 Task: Set font size to 0.
Action: Mouse moved to (47, 590)
Screenshot: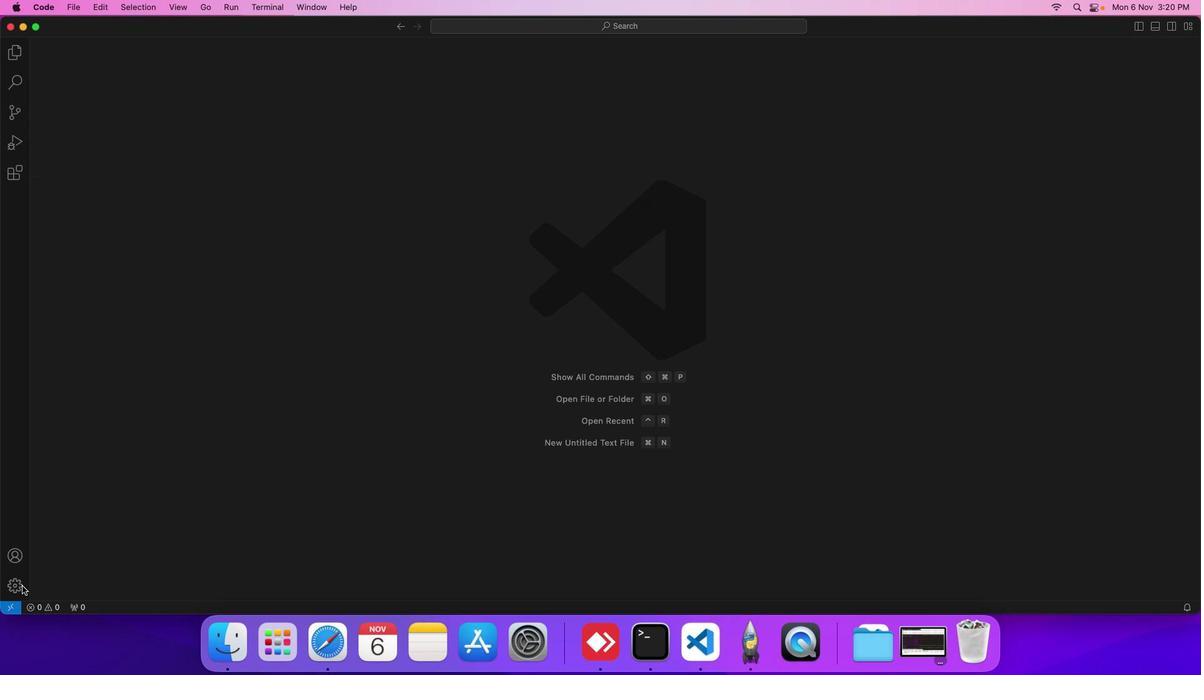 
Action: Mouse pressed left at (47, 590)
Screenshot: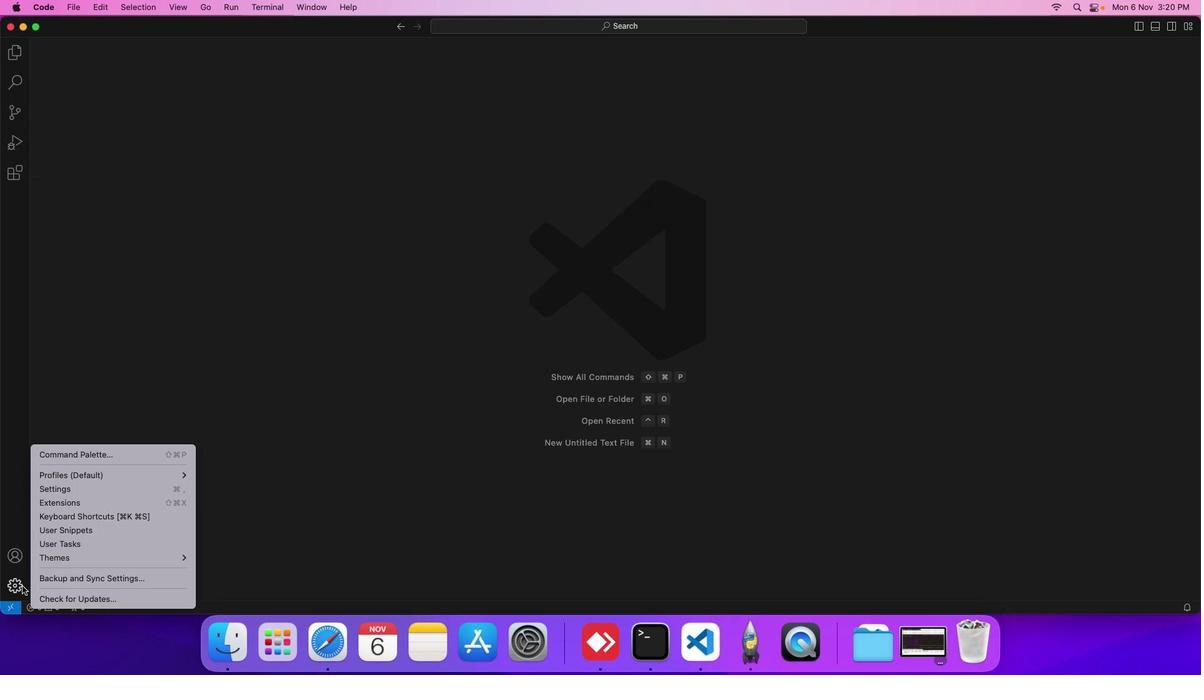 
Action: Mouse moved to (99, 493)
Screenshot: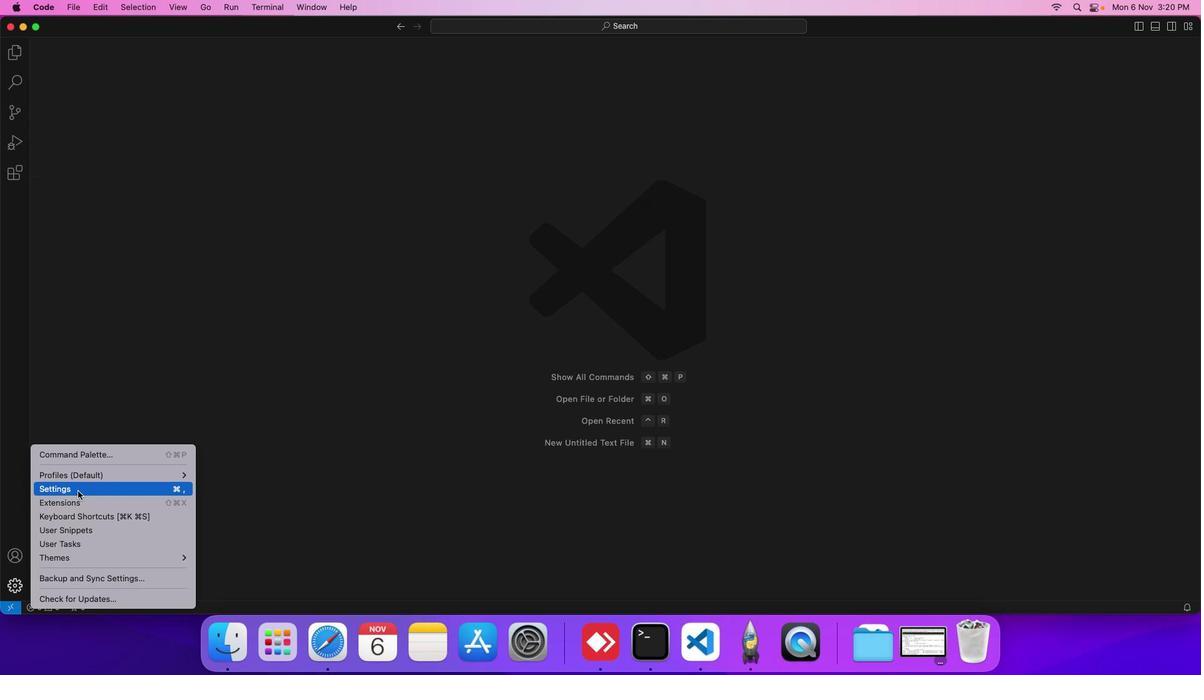 
Action: Mouse pressed left at (99, 493)
Screenshot: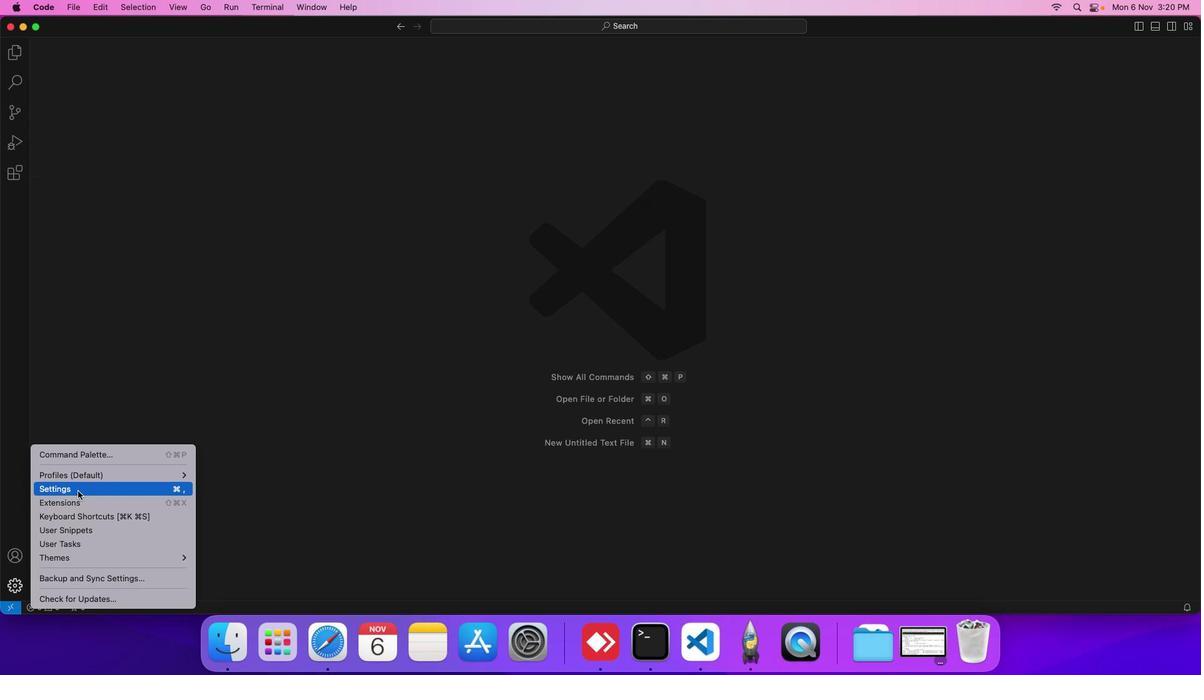 
Action: Mouse moved to (302, 175)
Screenshot: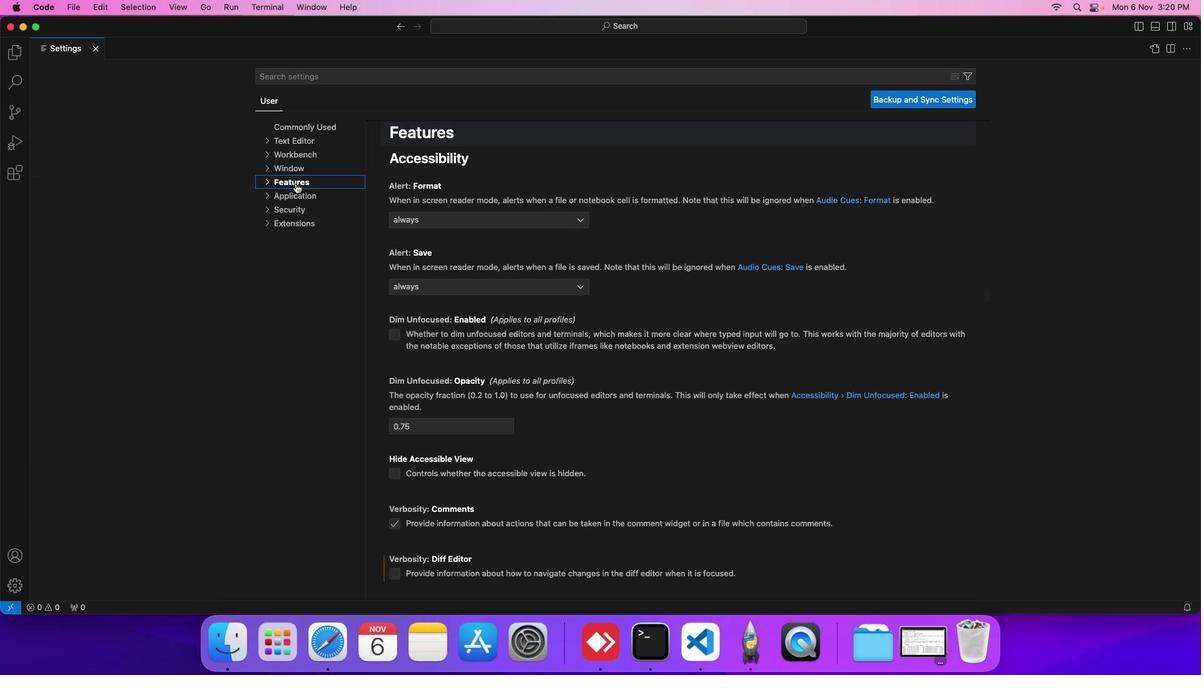 
Action: Mouse pressed left at (302, 175)
Screenshot: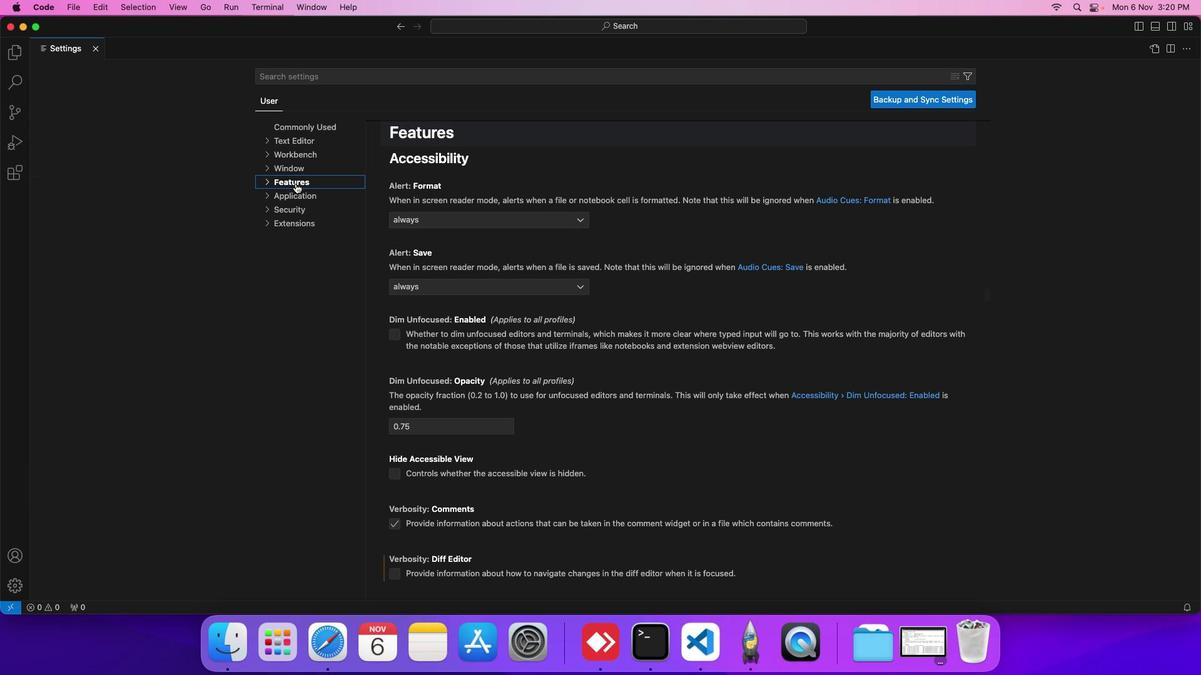 
Action: Mouse moved to (307, 385)
Screenshot: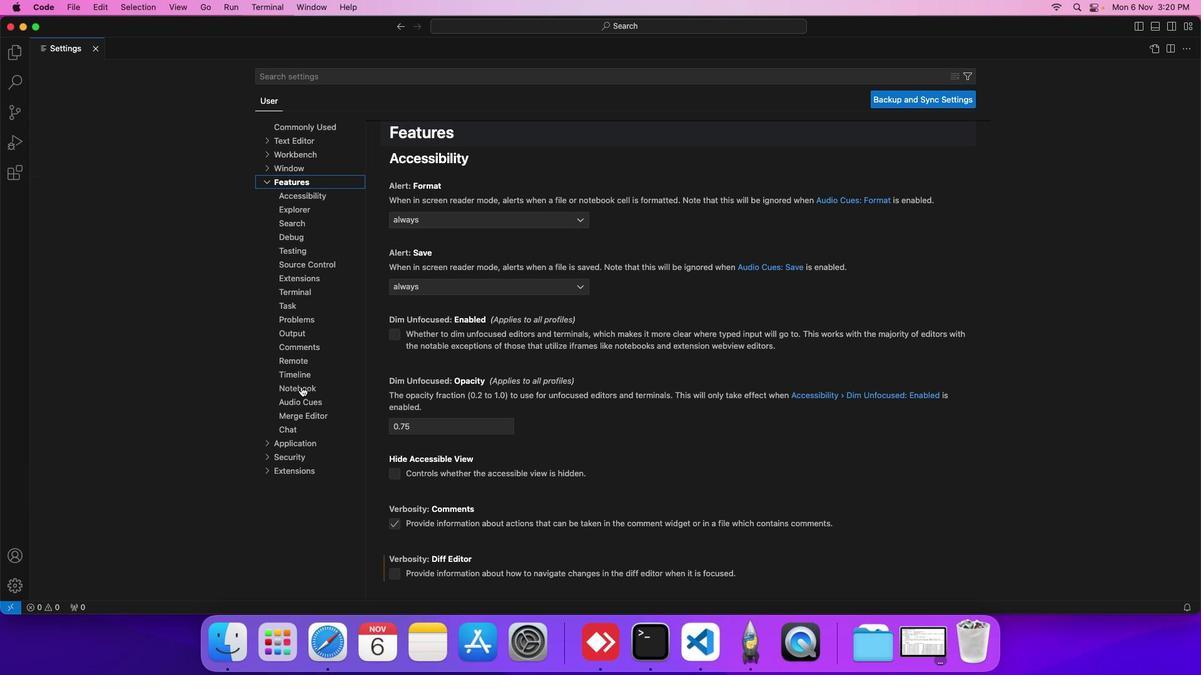 
Action: Mouse pressed left at (307, 385)
Screenshot: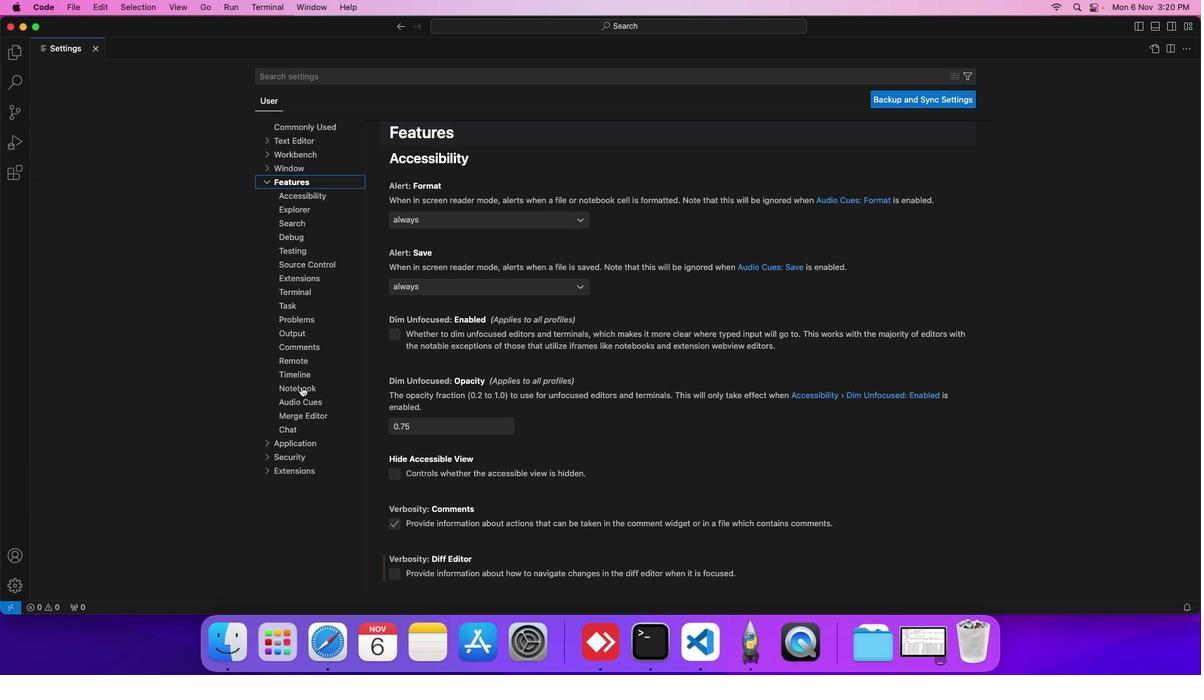 
Action: Mouse moved to (417, 417)
Screenshot: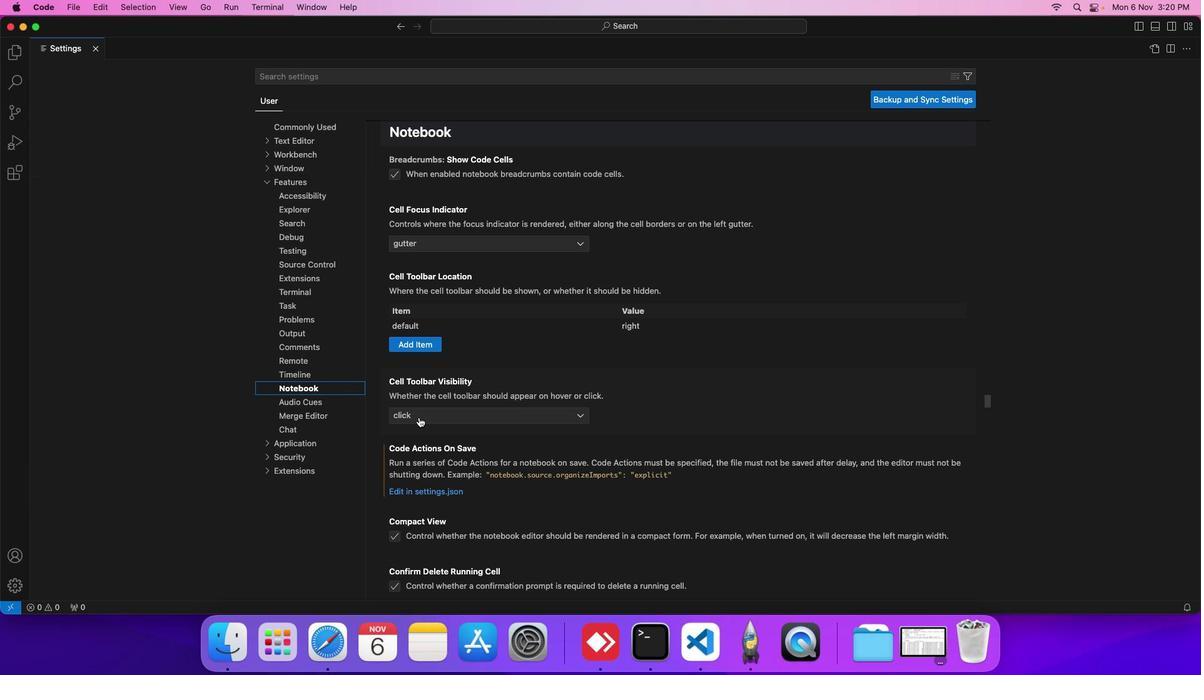 
Action: Mouse scrolled (417, 417) with delta (27, -14)
Screenshot: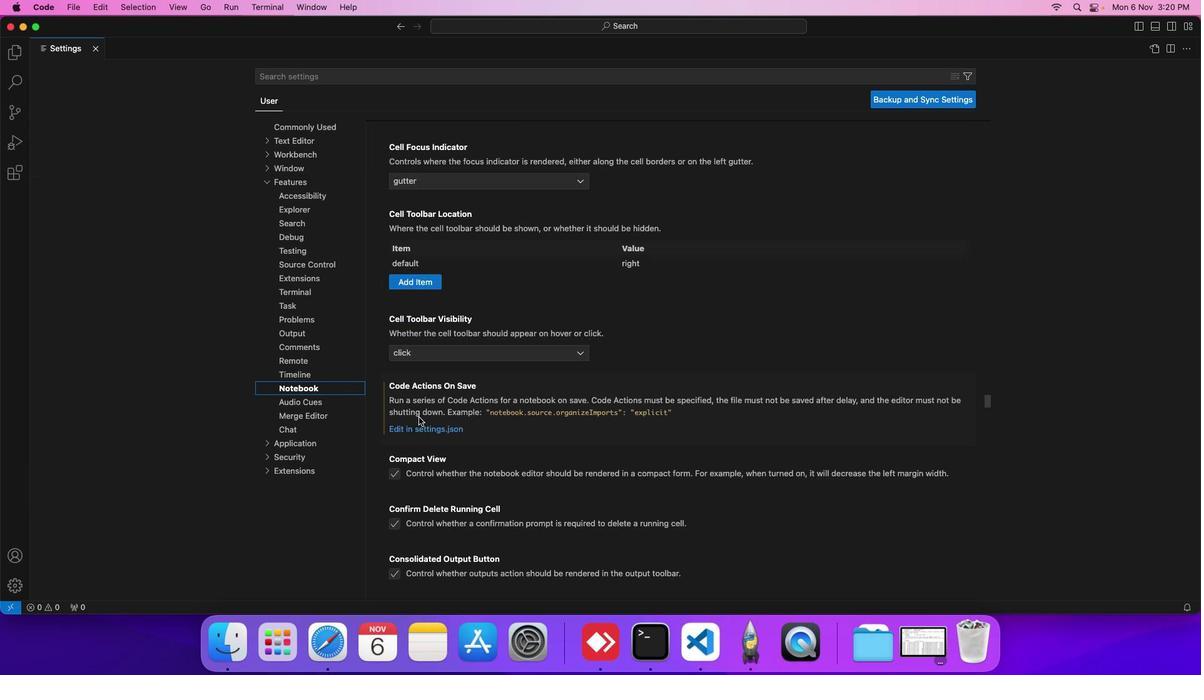 
Action: Mouse scrolled (417, 417) with delta (27, -14)
Screenshot: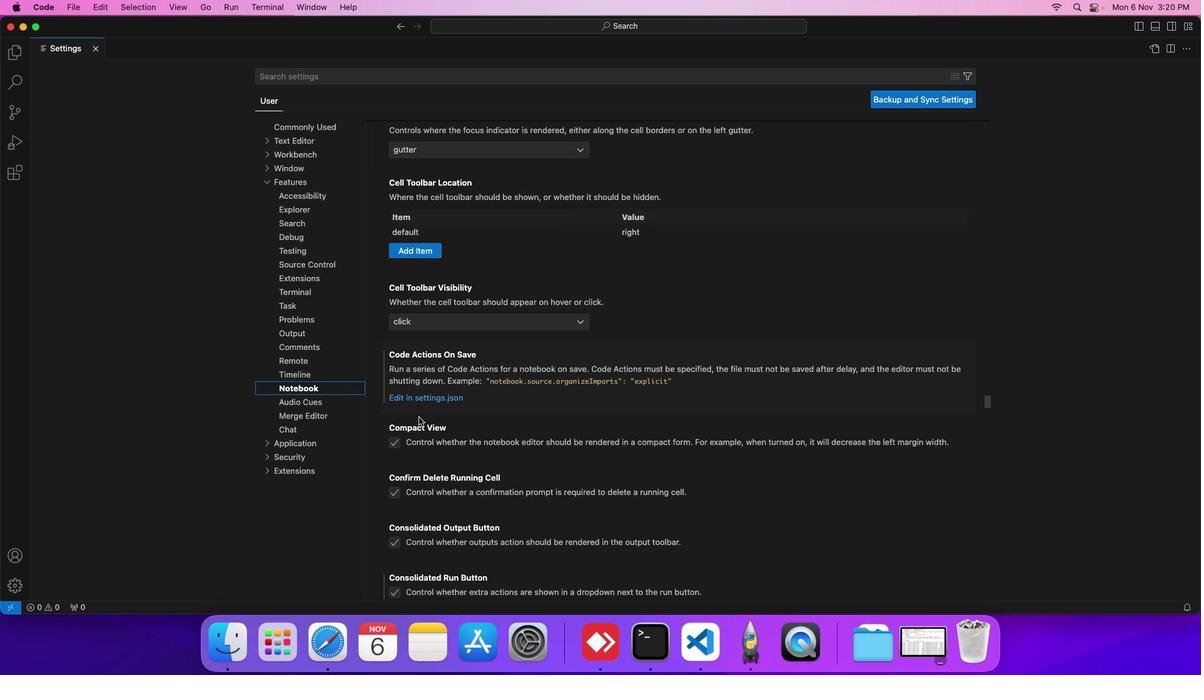 
Action: Mouse scrolled (417, 417) with delta (27, -14)
Screenshot: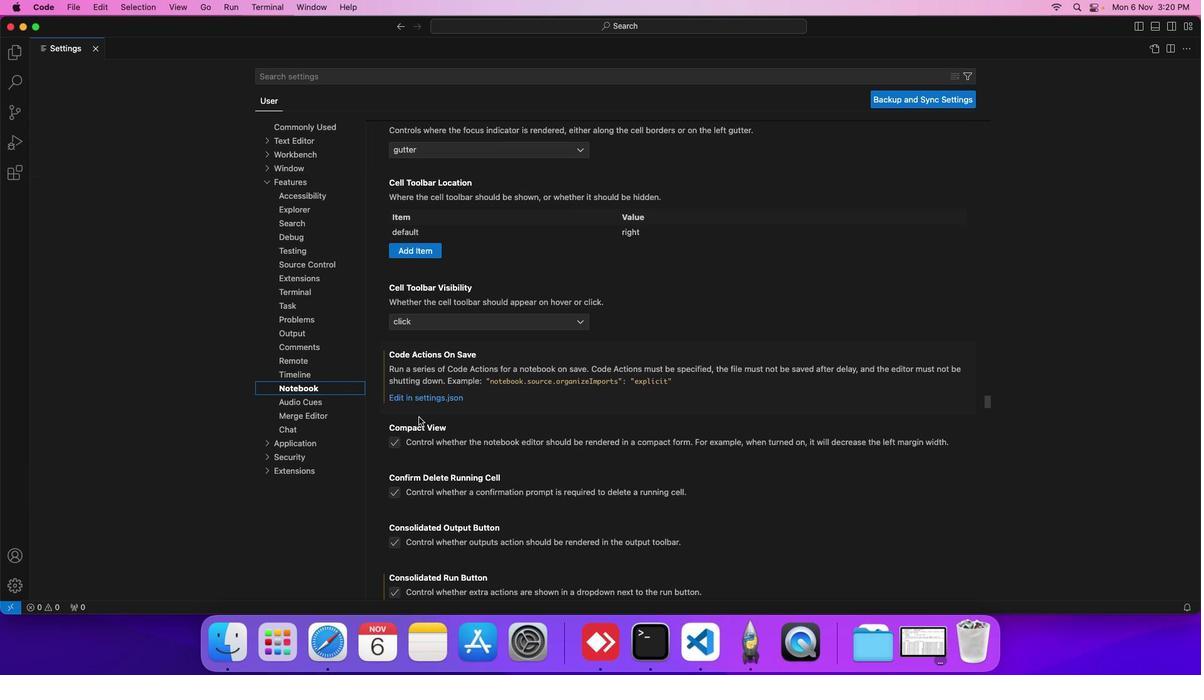 
Action: Mouse scrolled (417, 417) with delta (27, -14)
Screenshot: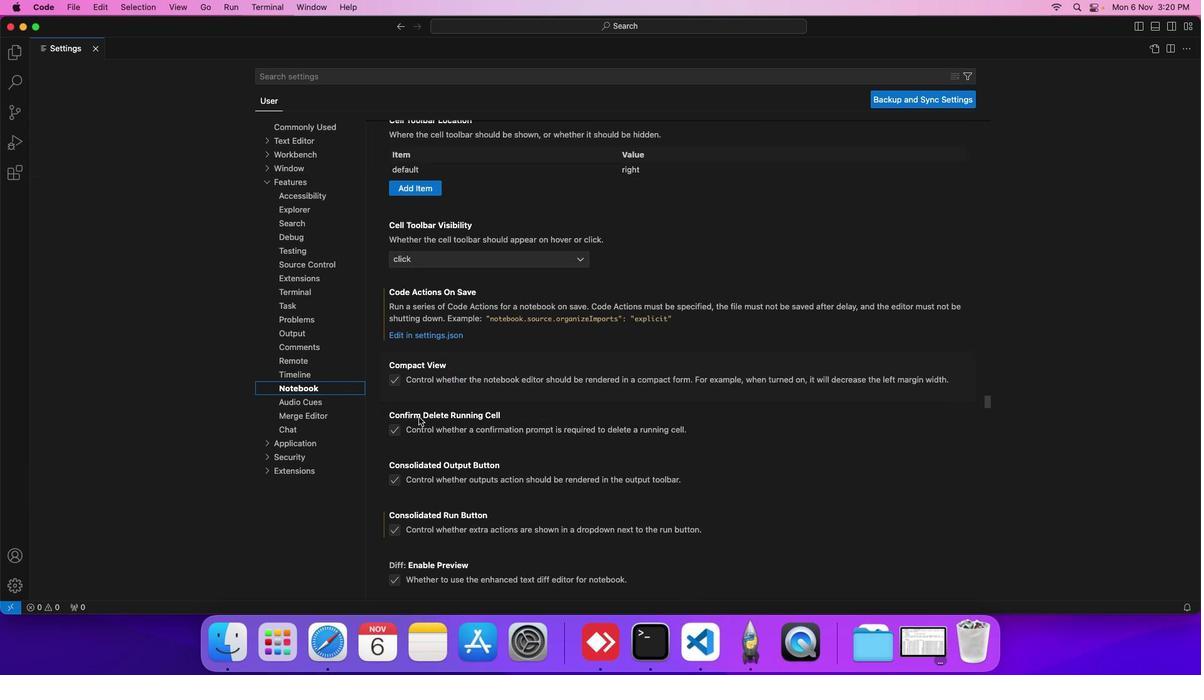 
Action: Mouse scrolled (417, 417) with delta (27, -14)
Screenshot: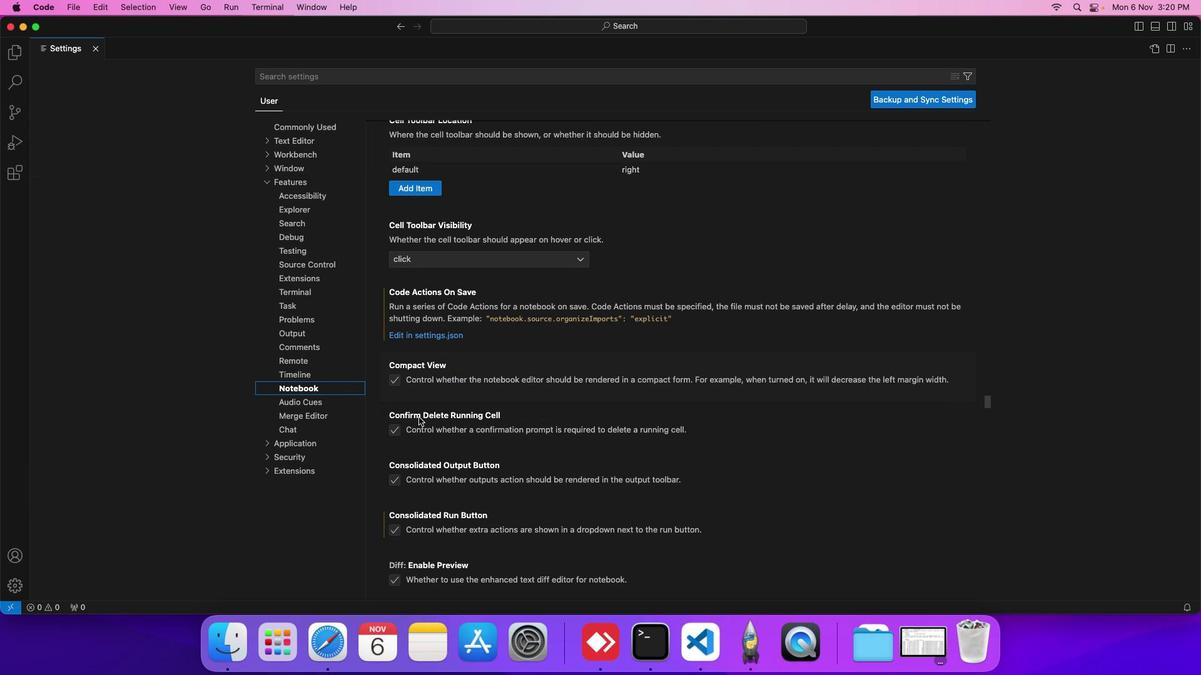 
Action: Mouse scrolled (417, 417) with delta (27, -14)
Screenshot: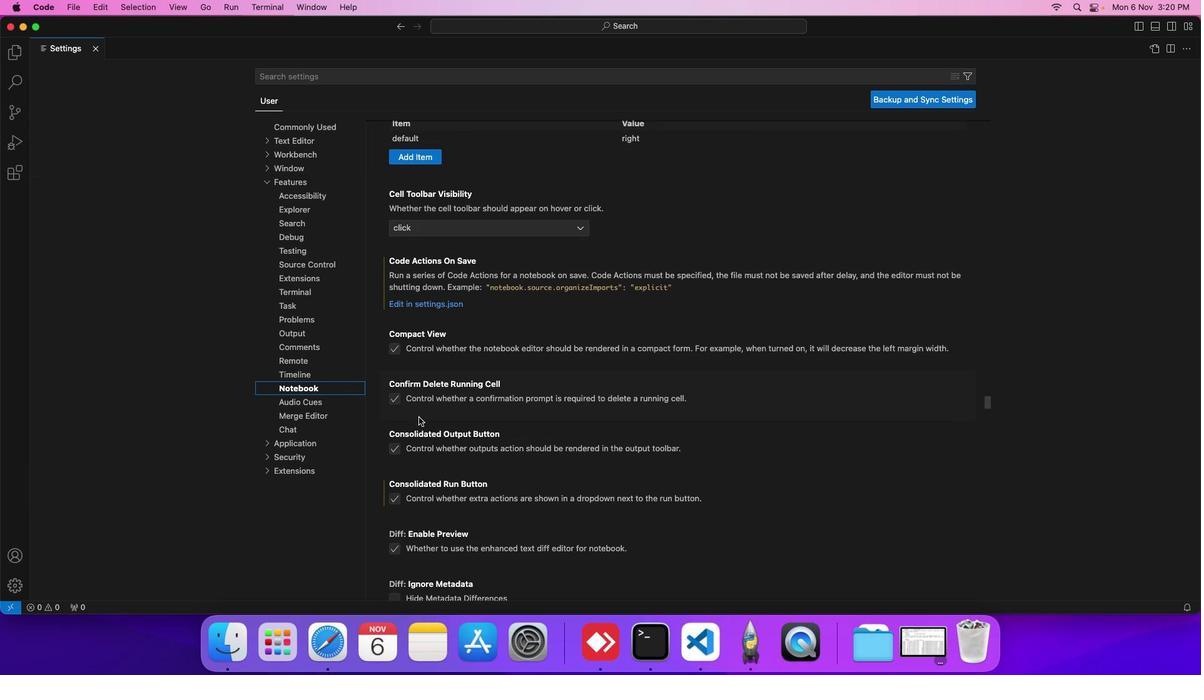 
Action: Mouse scrolled (417, 417) with delta (27, -14)
Screenshot: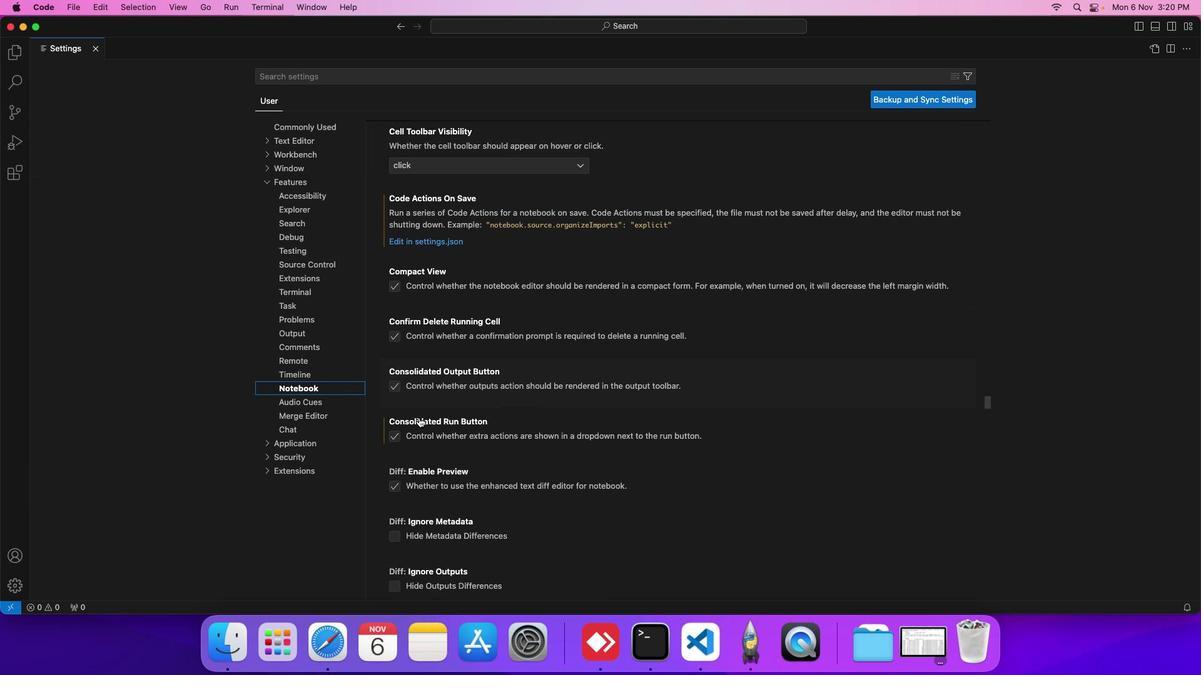 
Action: Mouse scrolled (417, 417) with delta (27, -14)
Screenshot: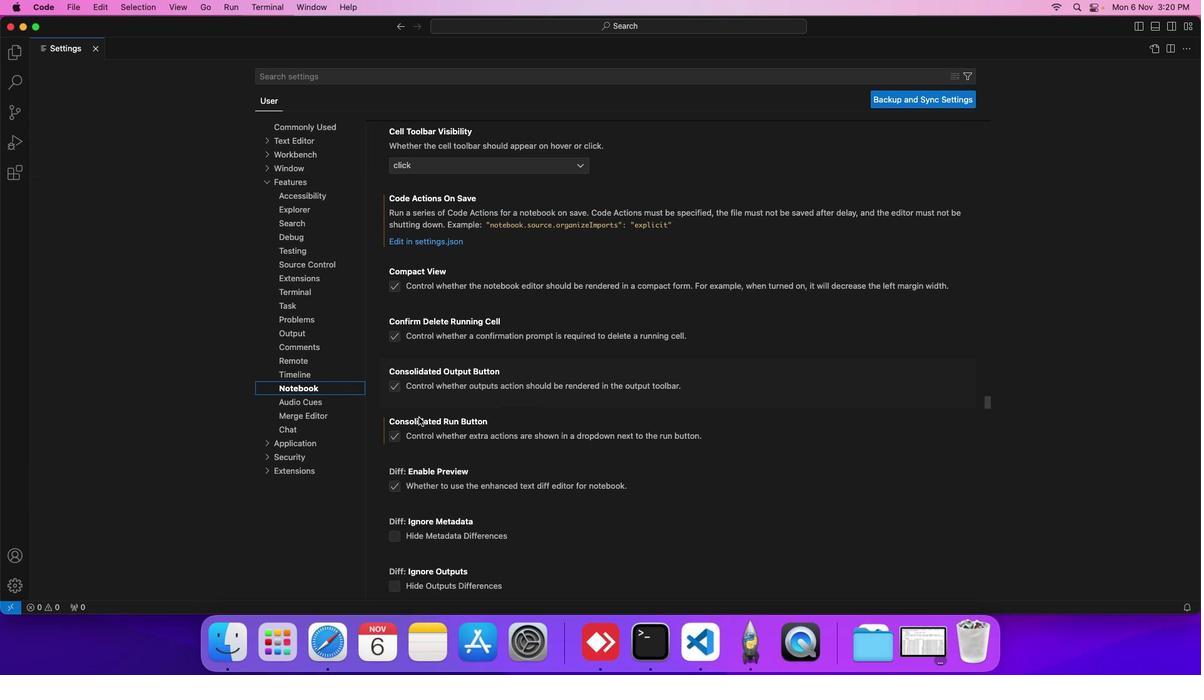 
Action: Mouse scrolled (417, 417) with delta (27, -14)
Screenshot: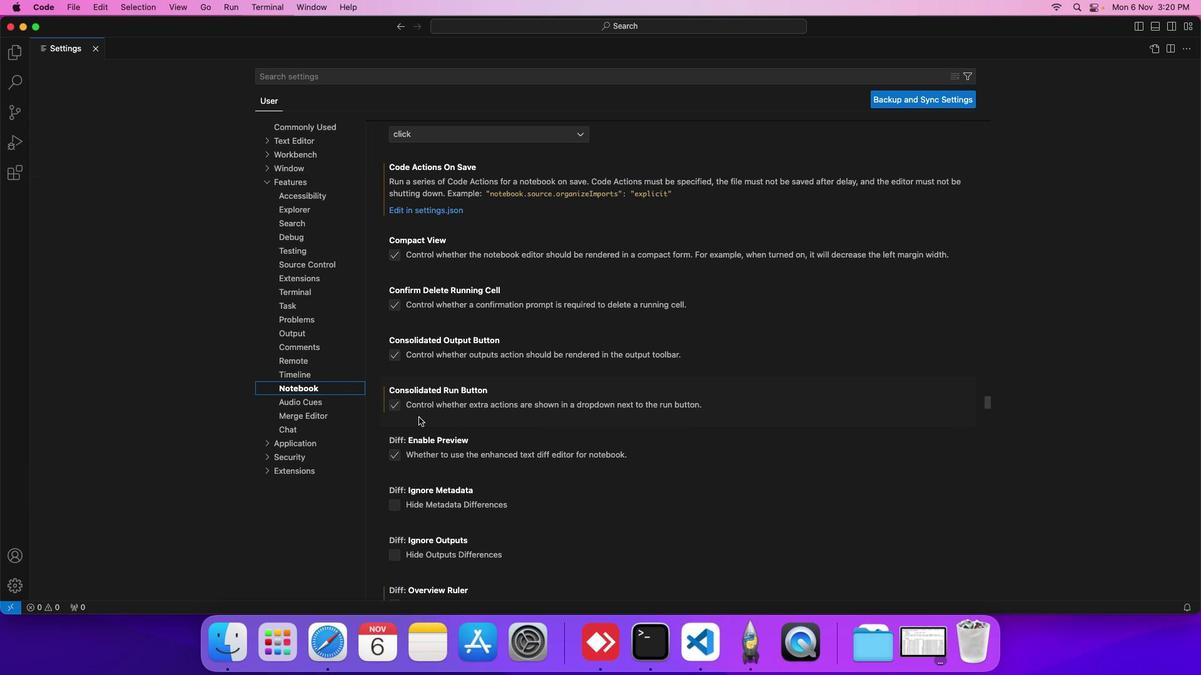 
Action: Mouse scrolled (417, 417) with delta (27, -14)
Screenshot: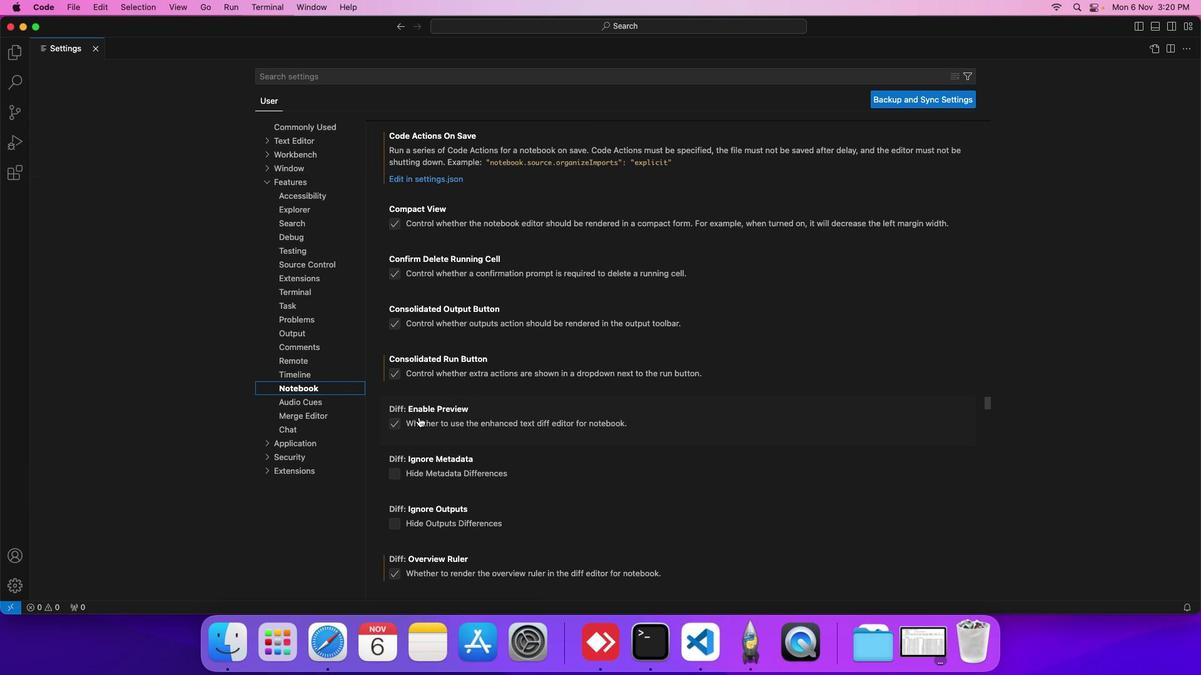 
Action: Mouse scrolled (417, 417) with delta (27, -14)
Screenshot: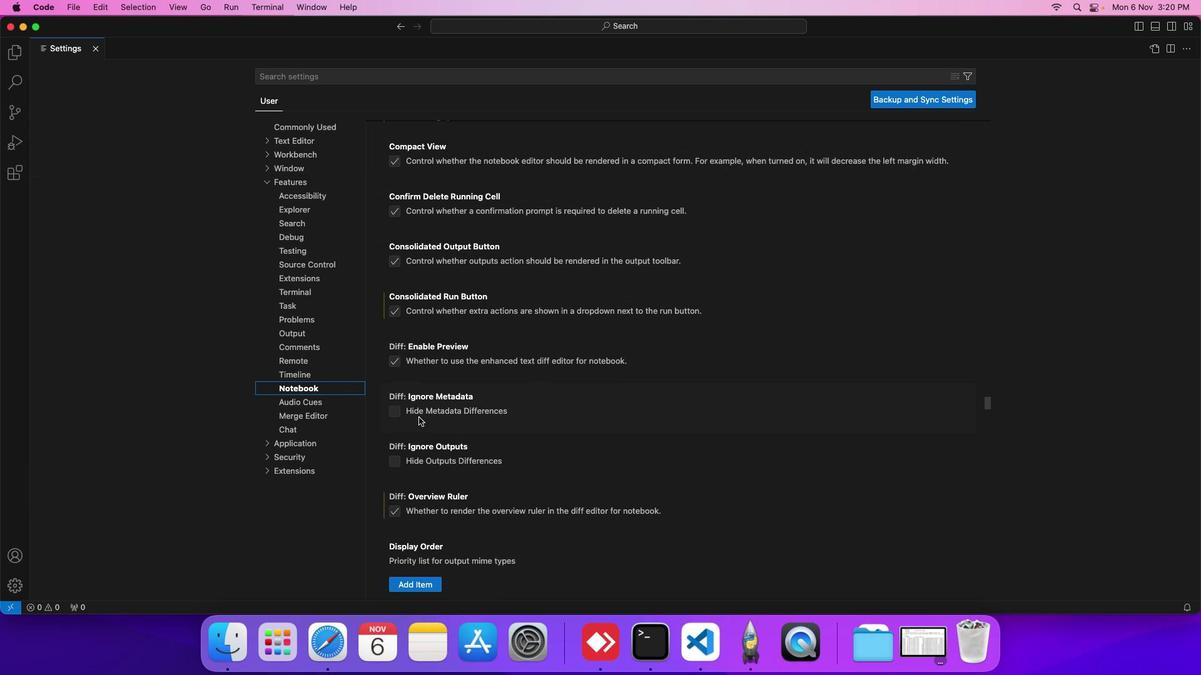 
Action: Mouse scrolled (417, 417) with delta (27, -14)
Screenshot: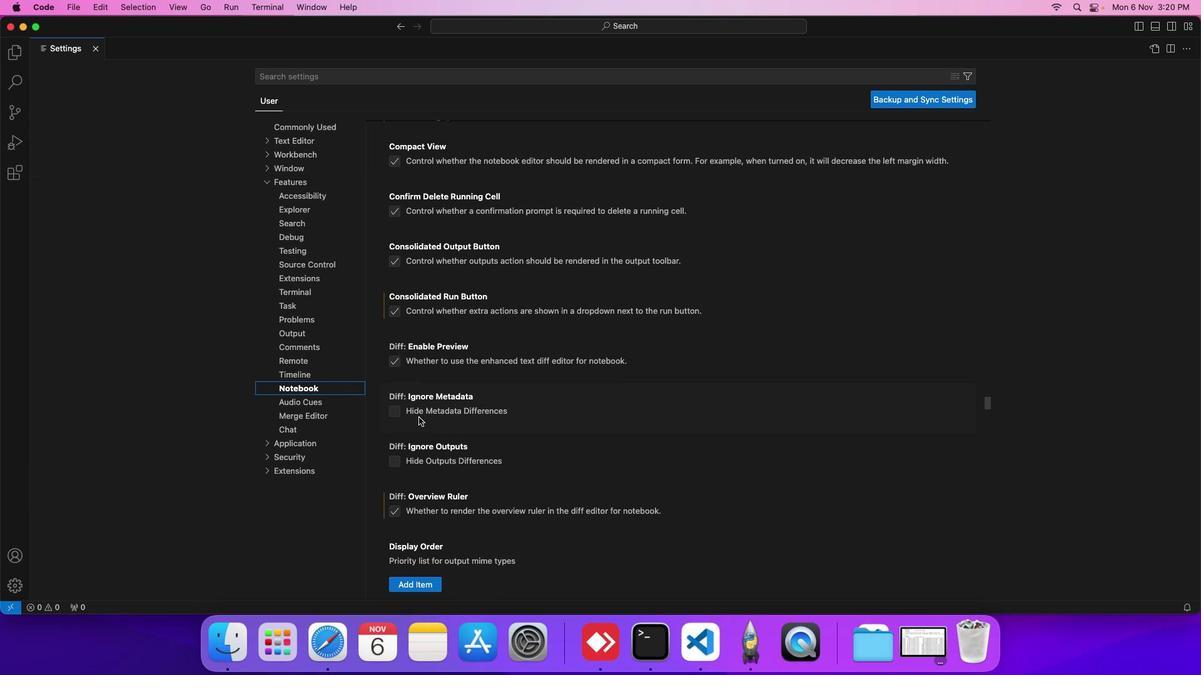 
Action: Mouse scrolled (417, 417) with delta (27, -14)
Screenshot: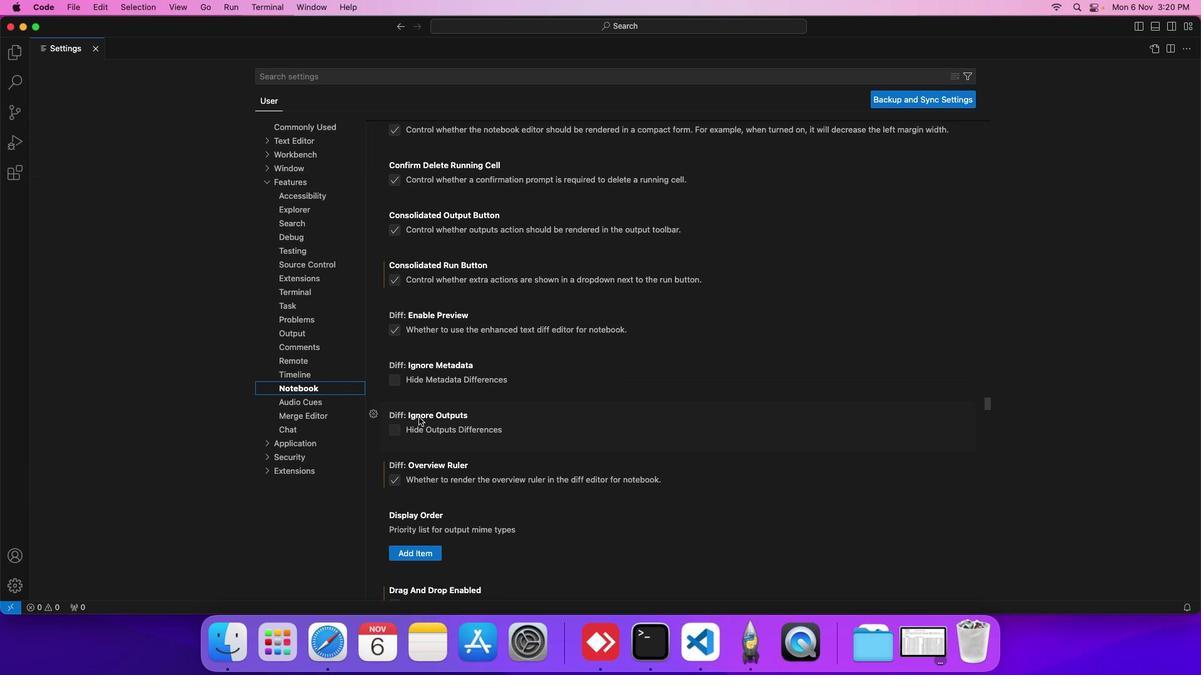 
Action: Mouse scrolled (417, 417) with delta (27, -14)
Screenshot: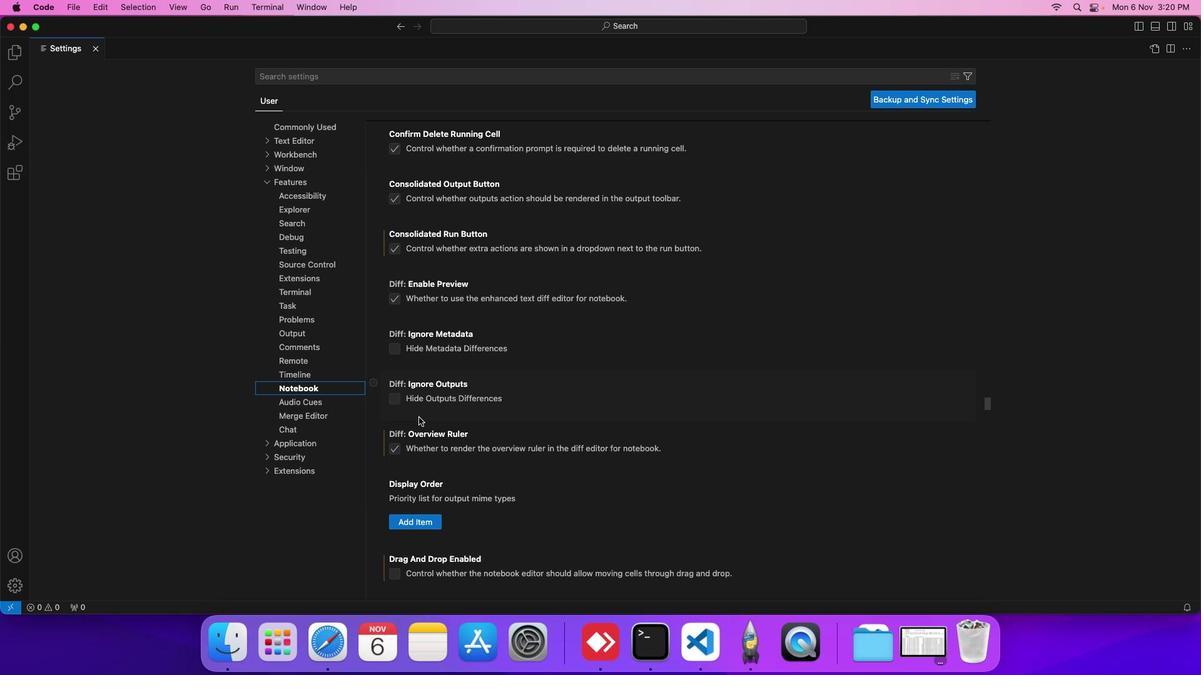 
Action: Mouse scrolled (417, 417) with delta (27, -14)
Screenshot: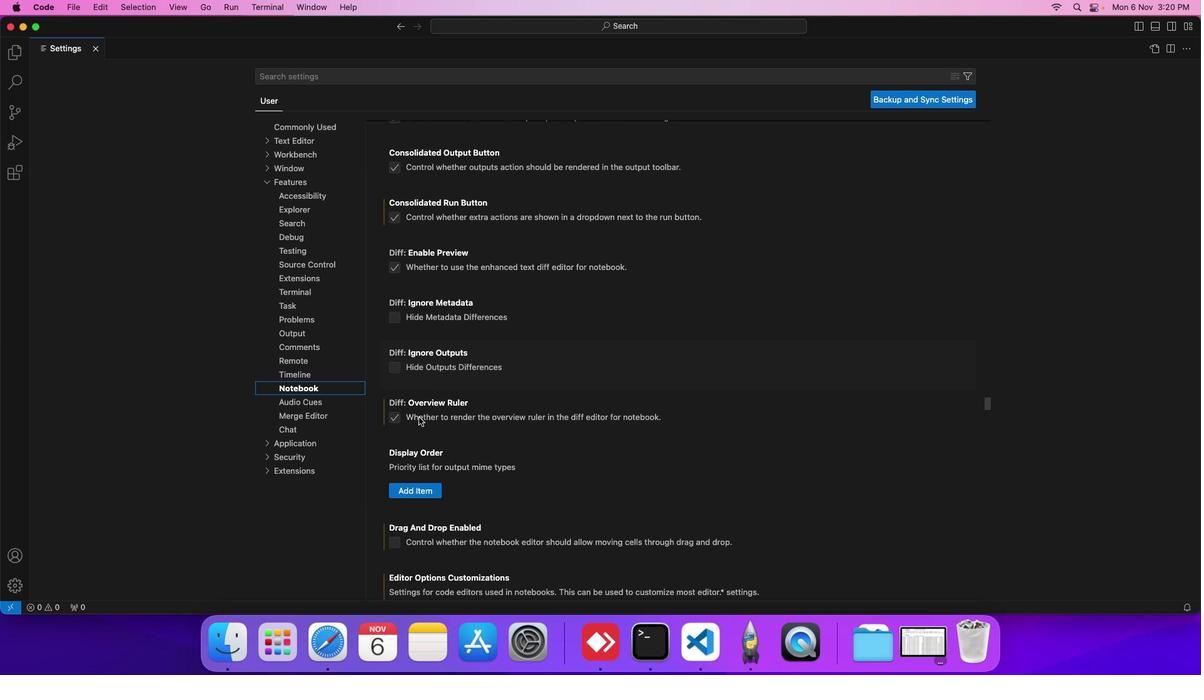 
Action: Mouse scrolled (417, 417) with delta (27, -14)
Screenshot: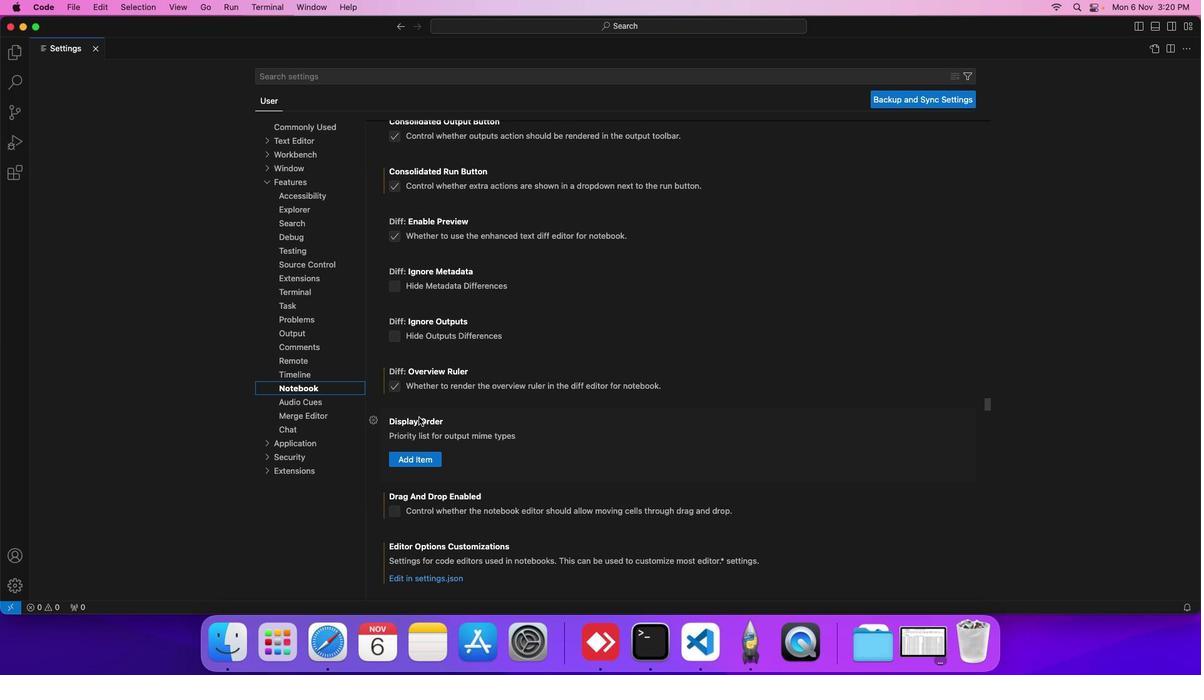 
Action: Mouse scrolled (417, 417) with delta (27, -14)
Screenshot: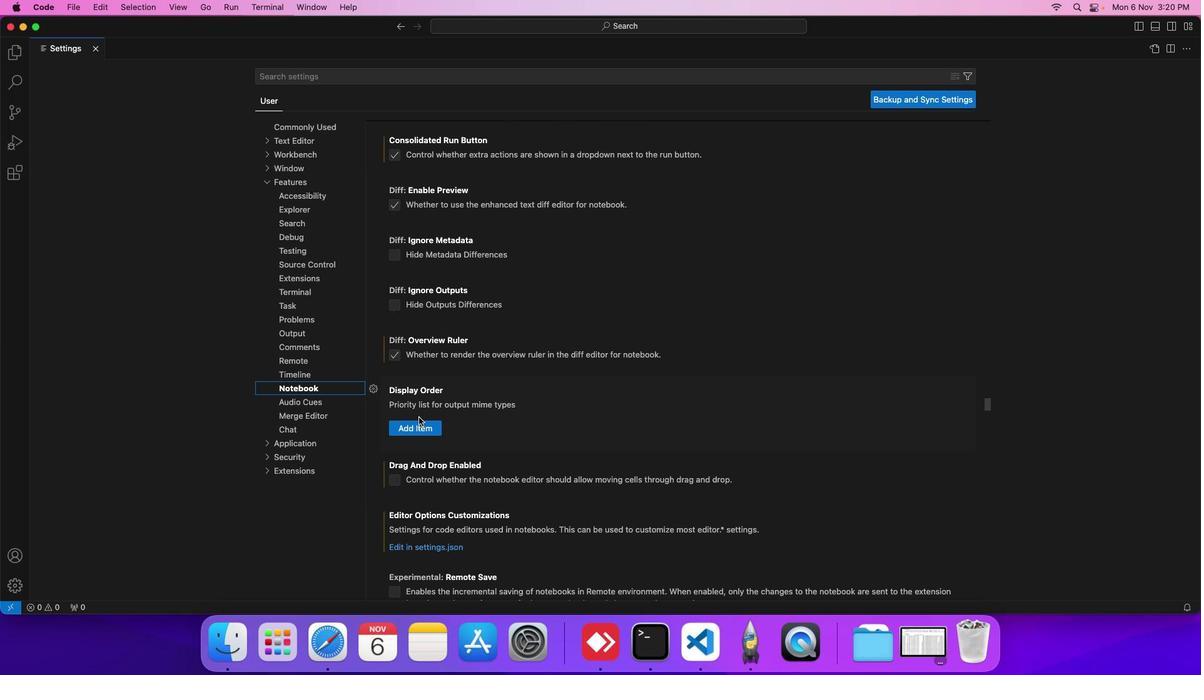
Action: Mouse scrolled (417, 417) with delta (27, -14)
Screenshot: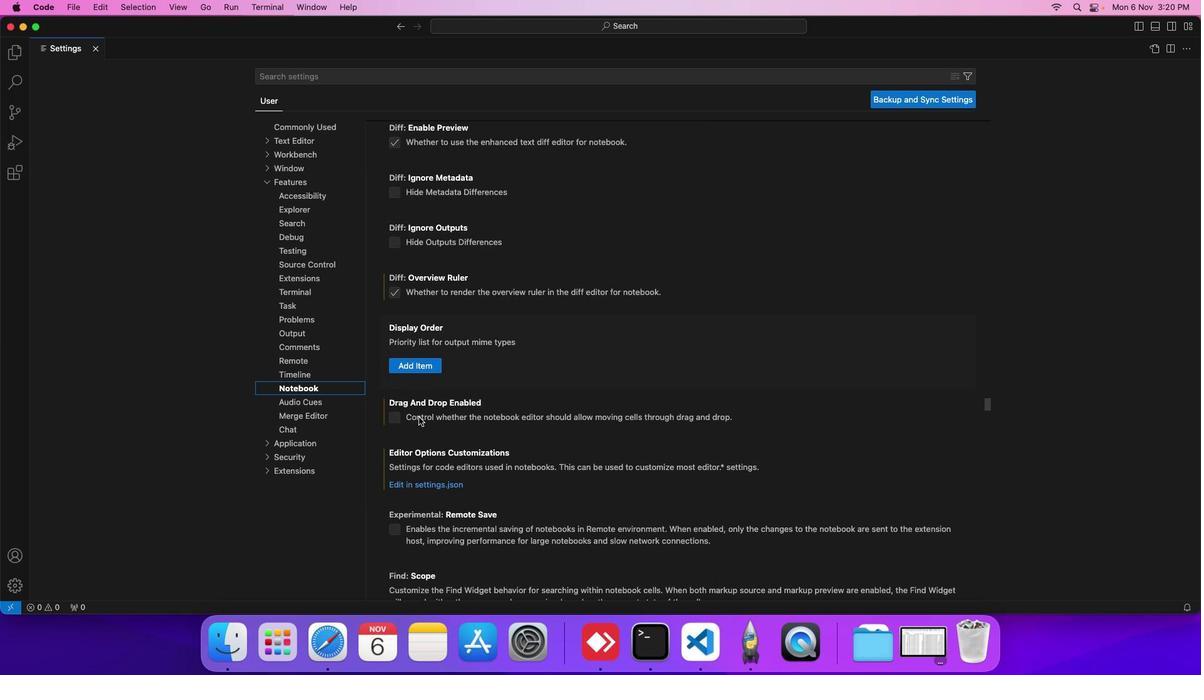 
Action: Mouse scrolled (417, 417) with delta (27, -14)
Screenshot: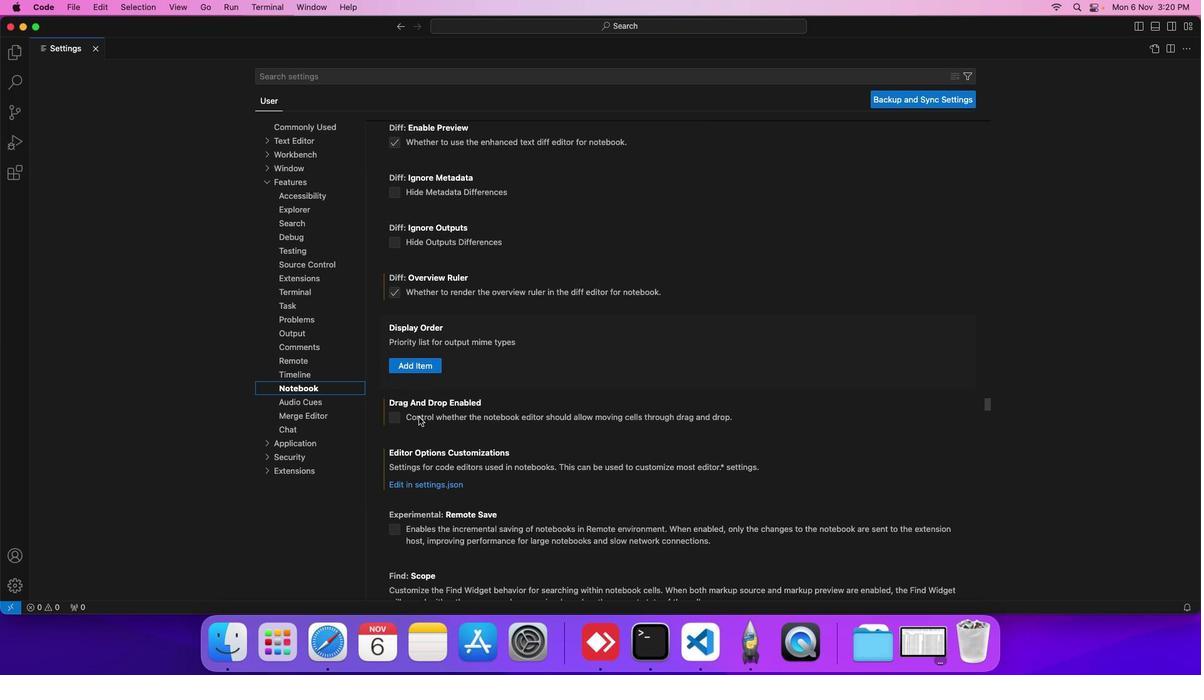 
Action: Mouse scrolled (417, 417) with delta (27, -14)
Screenshot: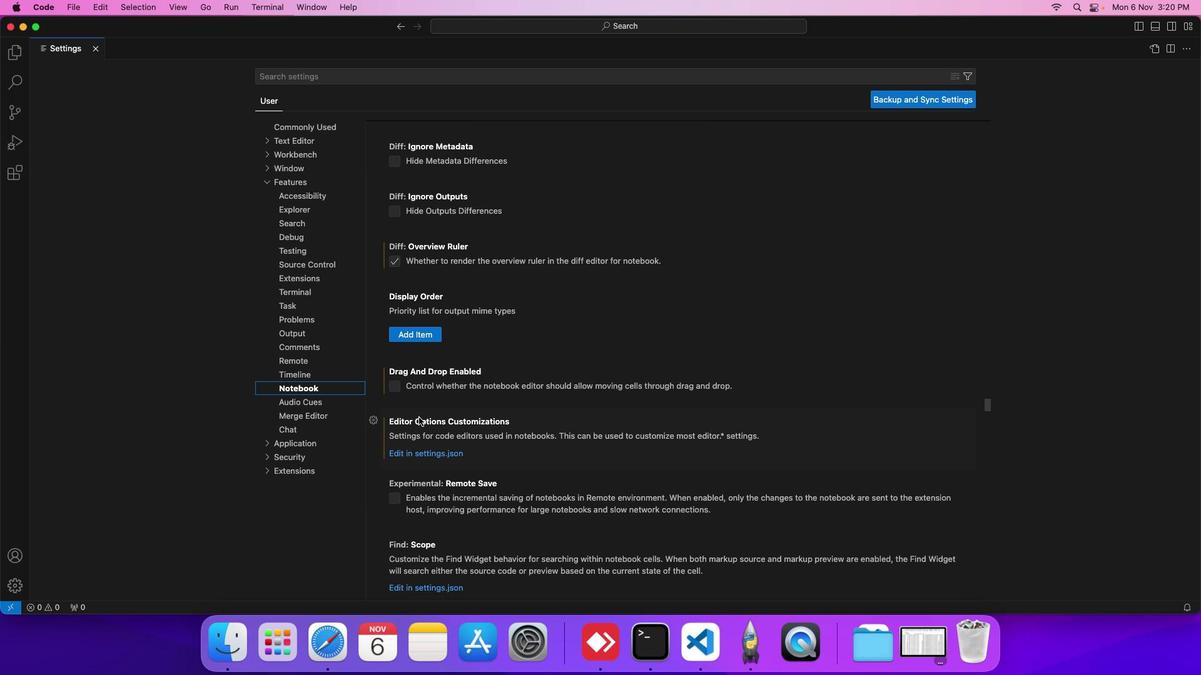 
Action: Mouse scrolled (417, 417) with delta (27, -14)
Screenshot: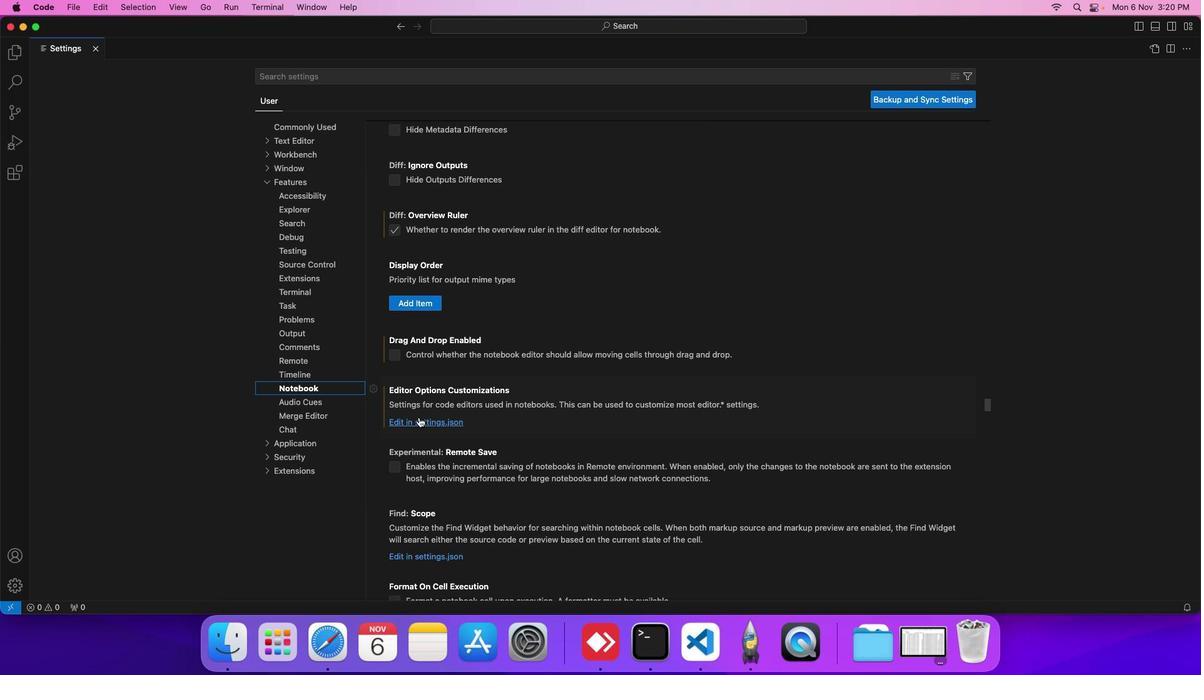 
Action: Mouse scrolled (417, 417) with delta (27, -14)
Screenshot: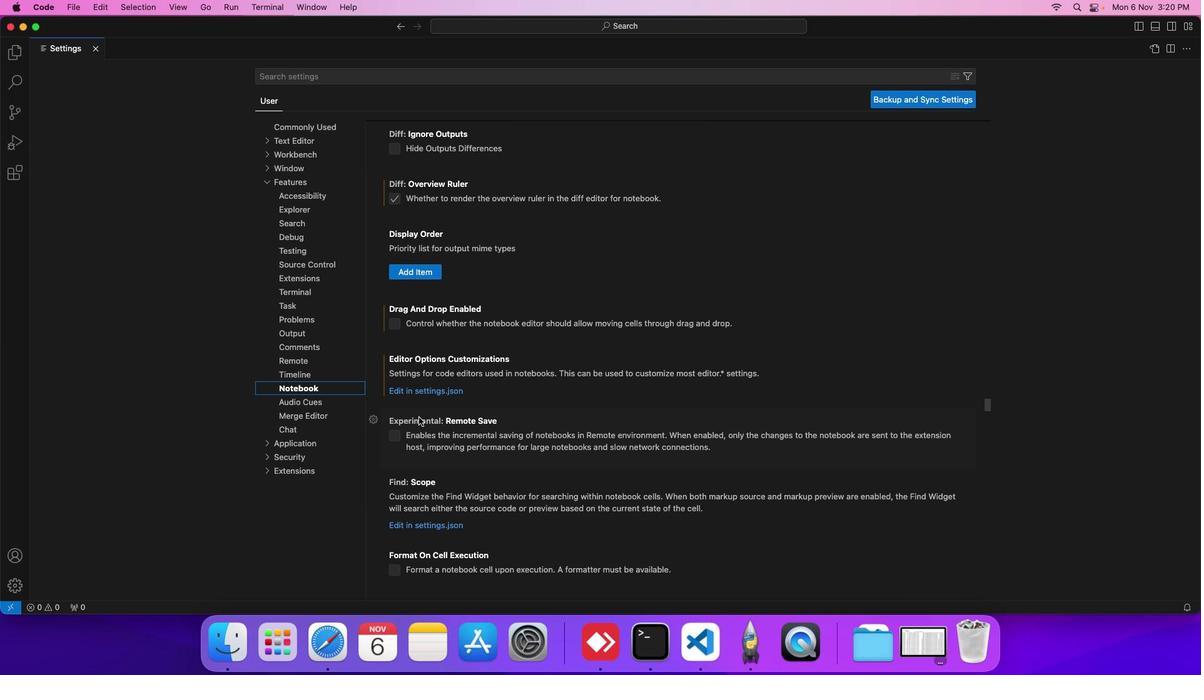 
Action: Mouse scrolled (417, 417) with delta (27, -14)
Screenshot: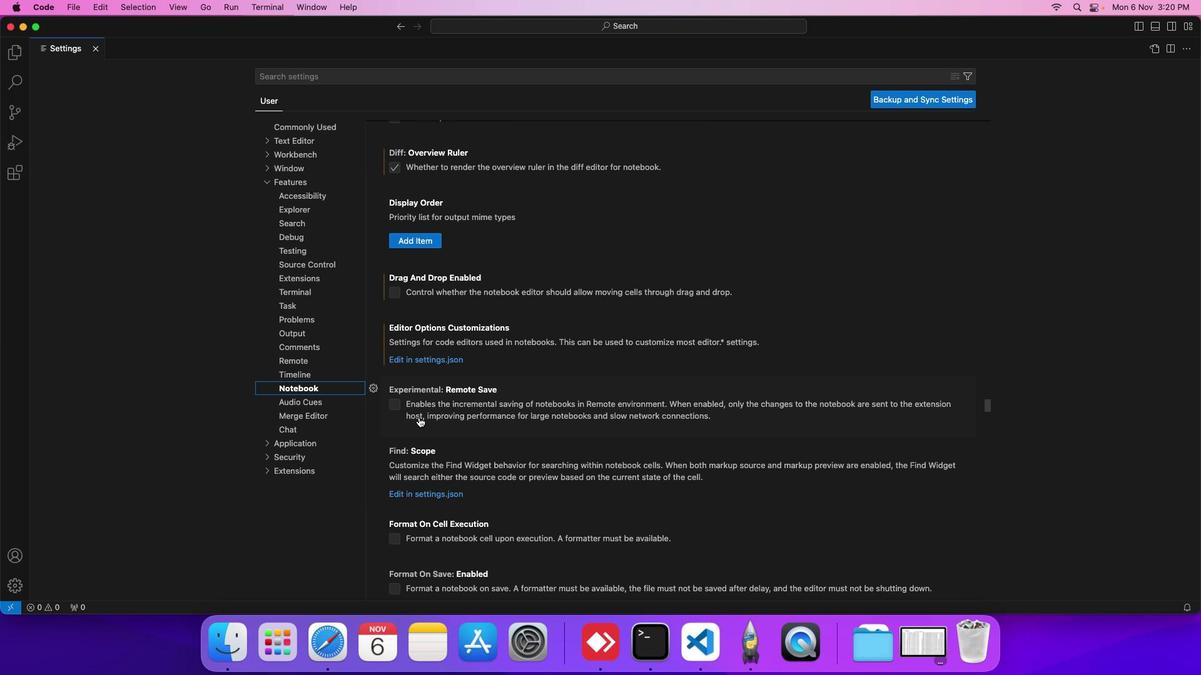 
Action: Mouse scrolled (417, 417) with delta (27, -14)
Screenshot: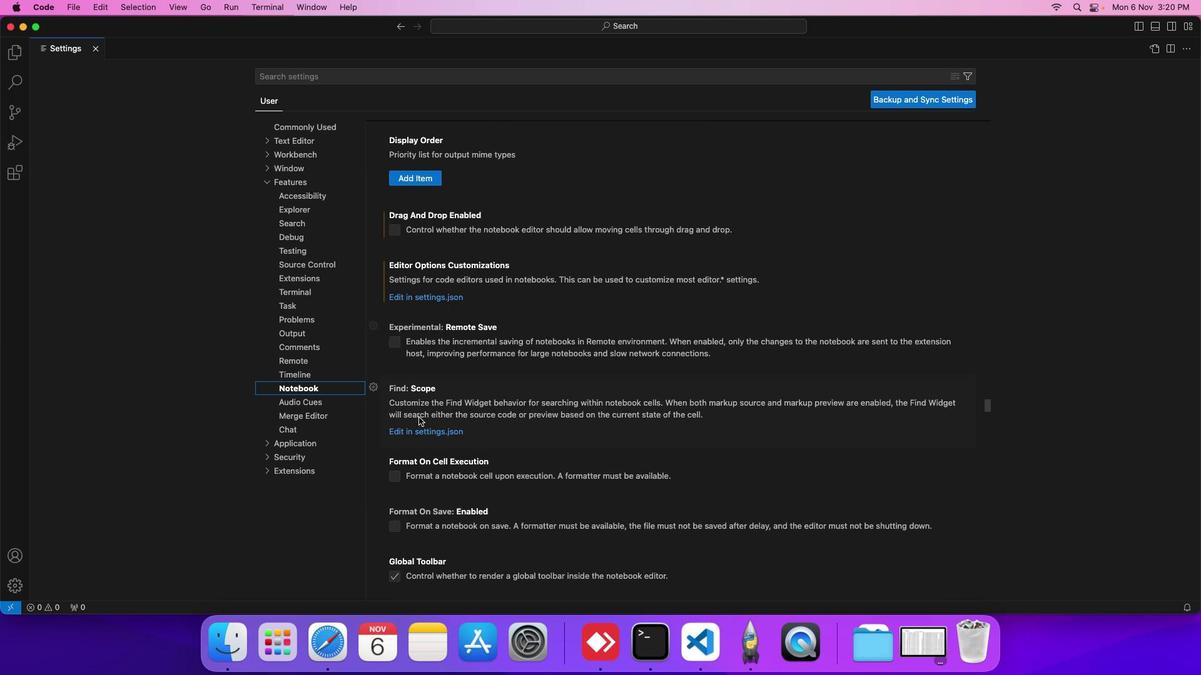 
Action: Mouse scrolled (417, 417) with delta (27, -14)
Screenshot: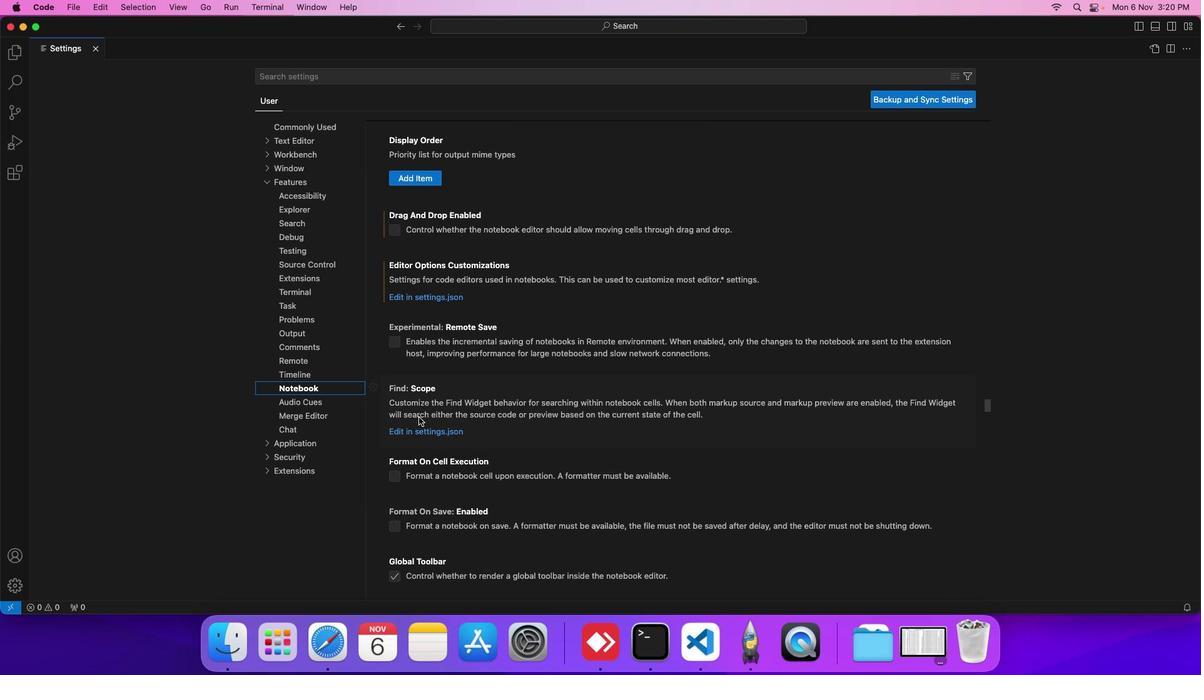 
Action: Mouse scrolled (417, 417) with delta (27, -14)
Screenshot: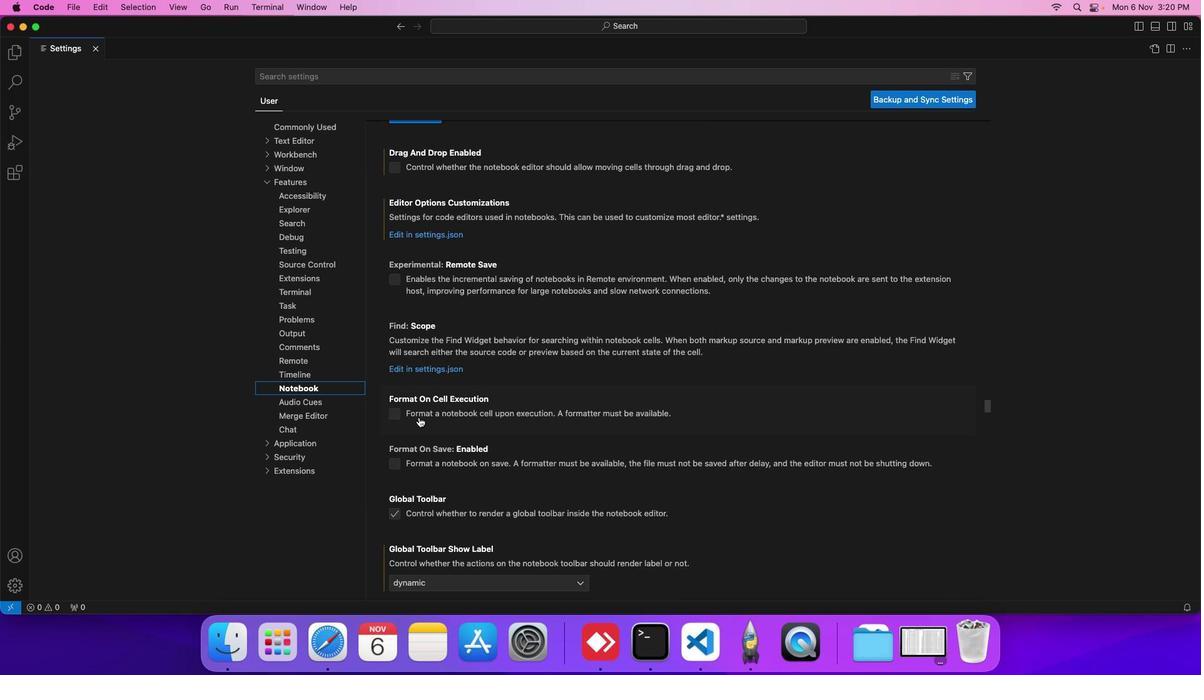 
Action: Mouse scrolled (417, 417) with delta (27, -14)
Screenshot: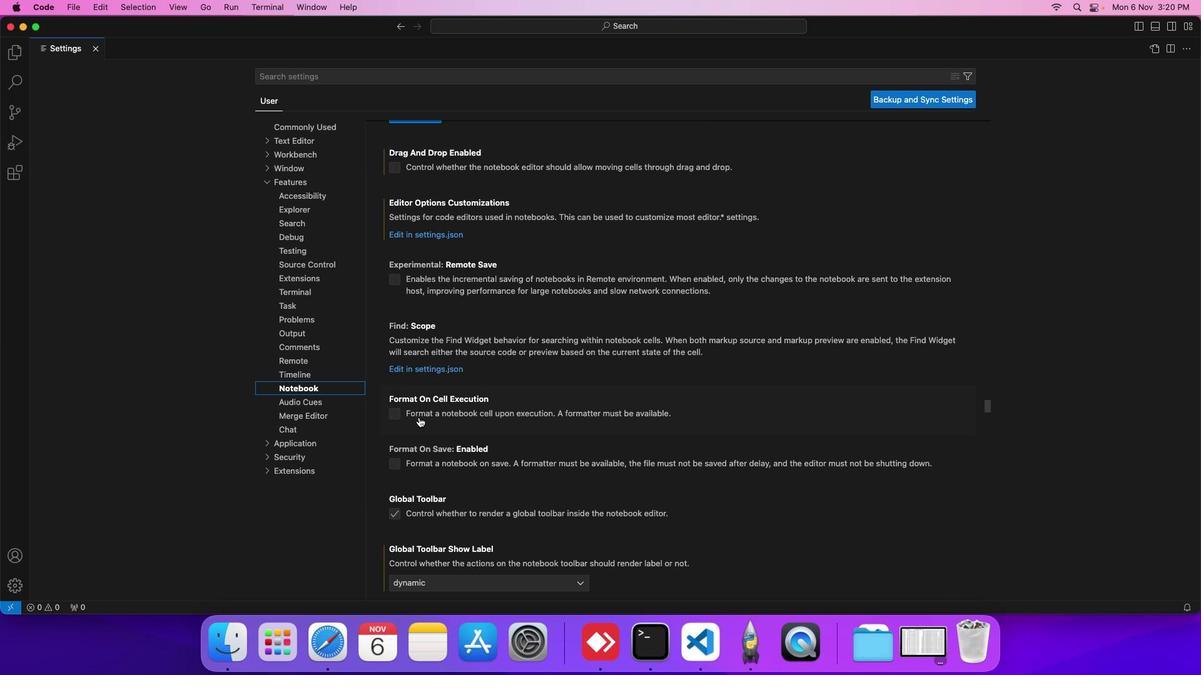 
Action: Mouse scrolled (417, 417) with delta (27, -14)
Screenshot: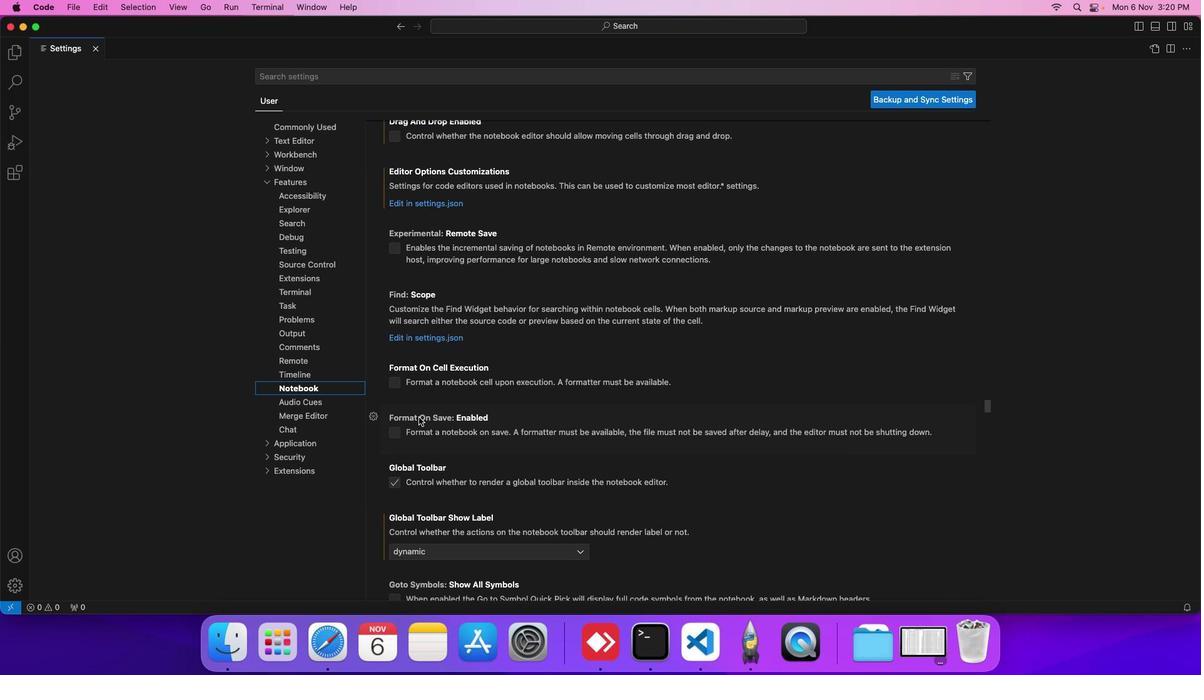 
Action: Mouse scrolled (417, 417) with delta (27, -14)
Screenshot: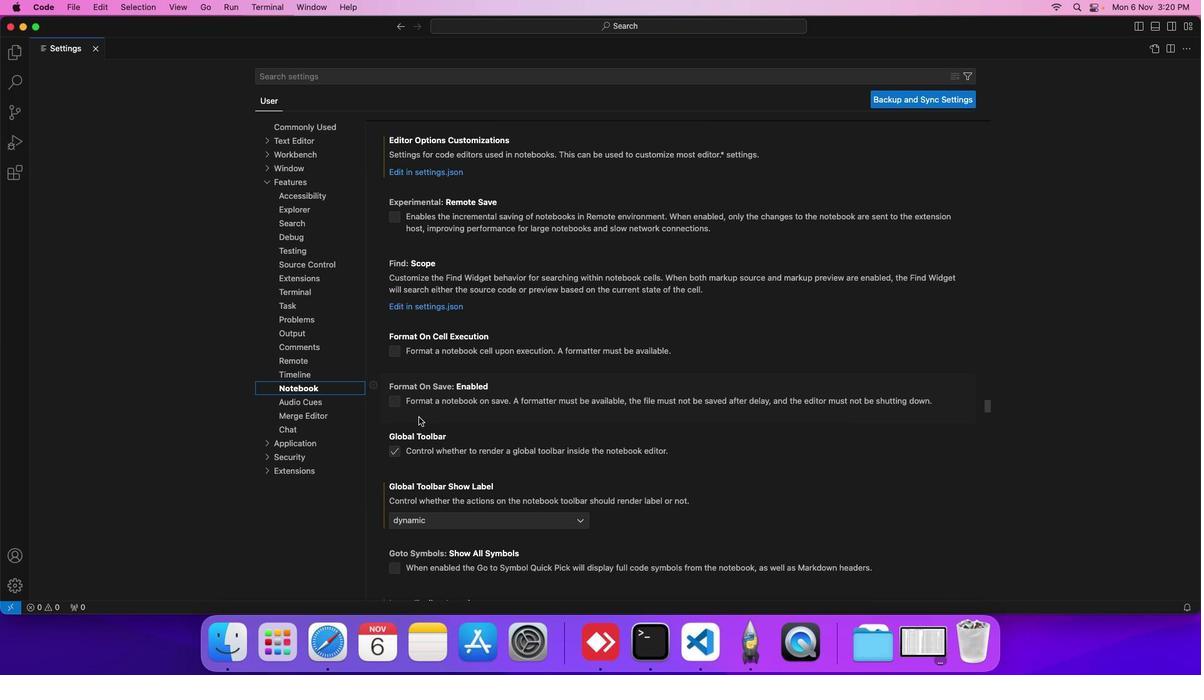 
Action: Mouse scrolled (417, 417) with delta (27, -14)
Screenshot: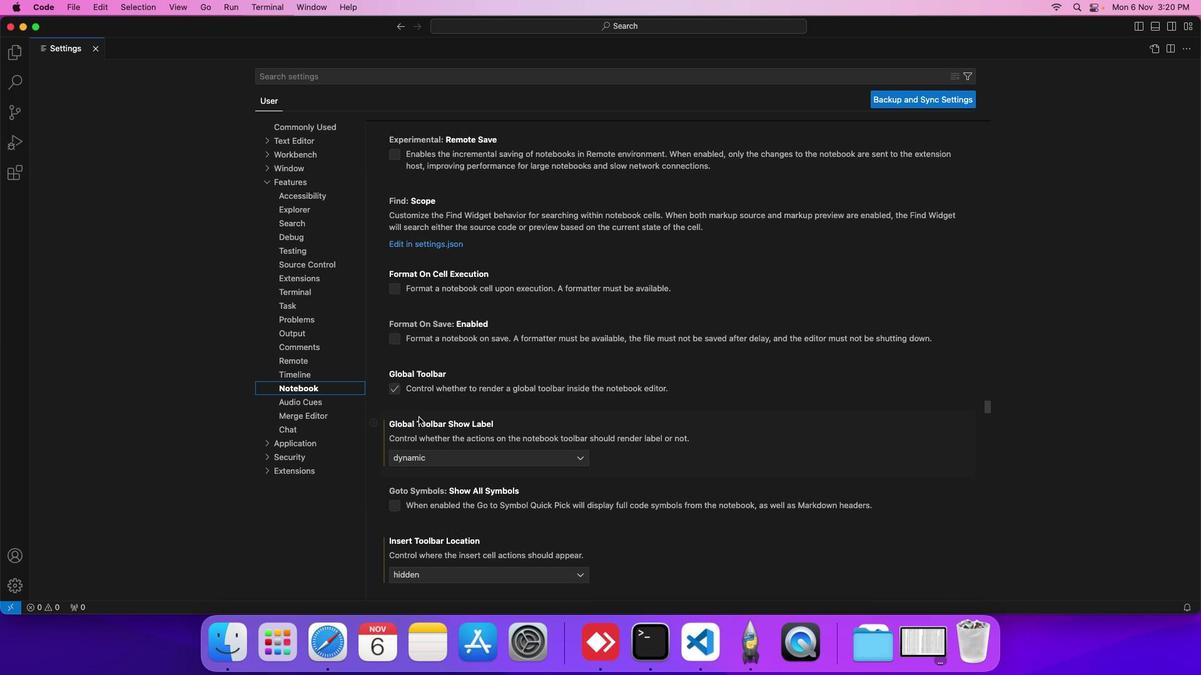 
Action: Mouse scrolled (417, 417) with delta (27, -14)
Screenshot: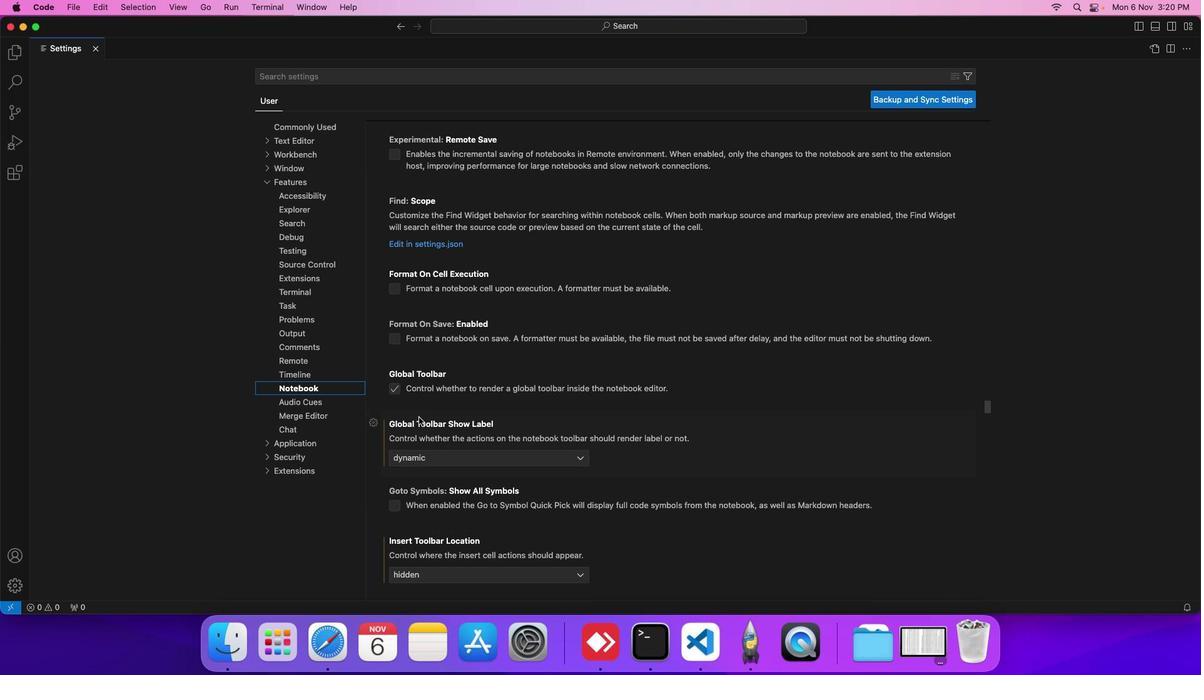
Action: Mouse scrolled (417, 417) with delta (27, -14)
Screenshot: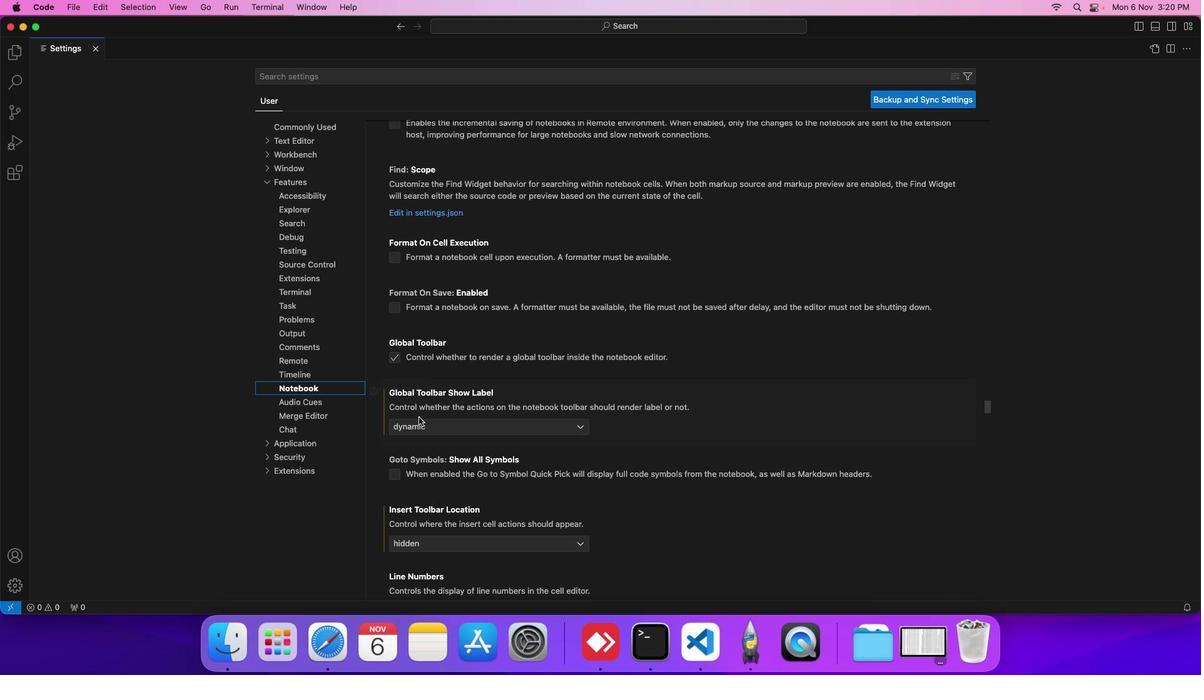 
Action: Mouse scrolled (417, 417) with delta (27, -14)
Screenshot: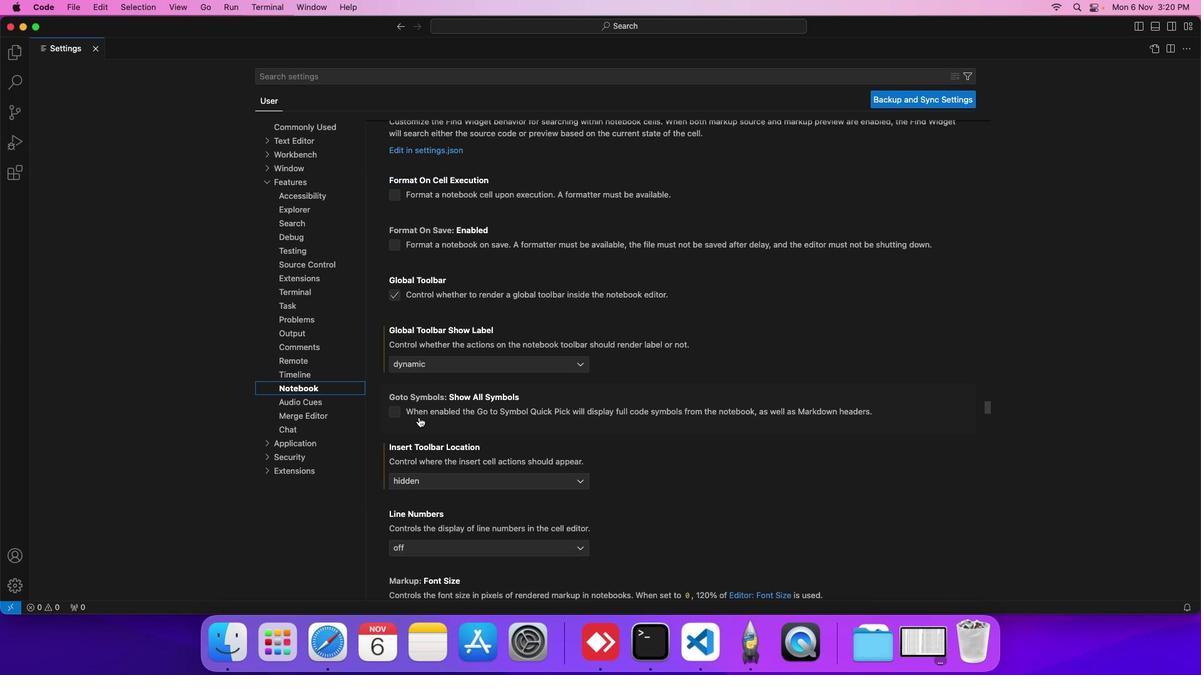 
Action: Mouse scrolled (417, 417) with delta (27, -14)
Screenshot: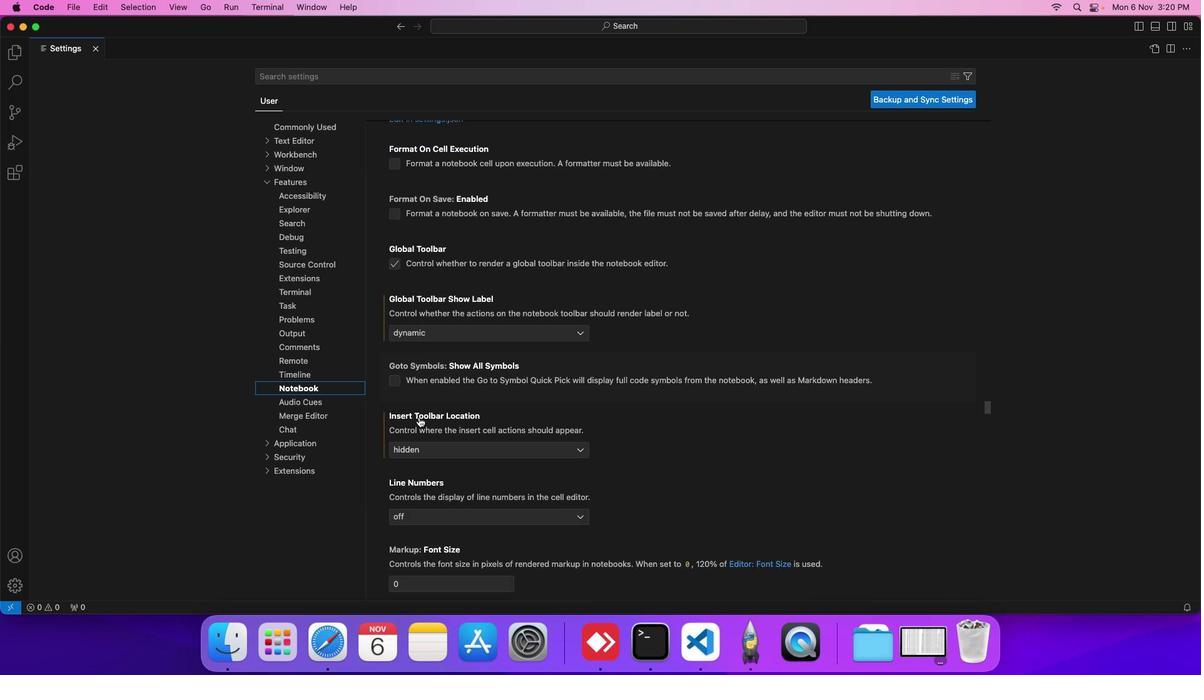 
Action: Mouse scrolled (417, 417) with delta (27, -14)
Screenshot: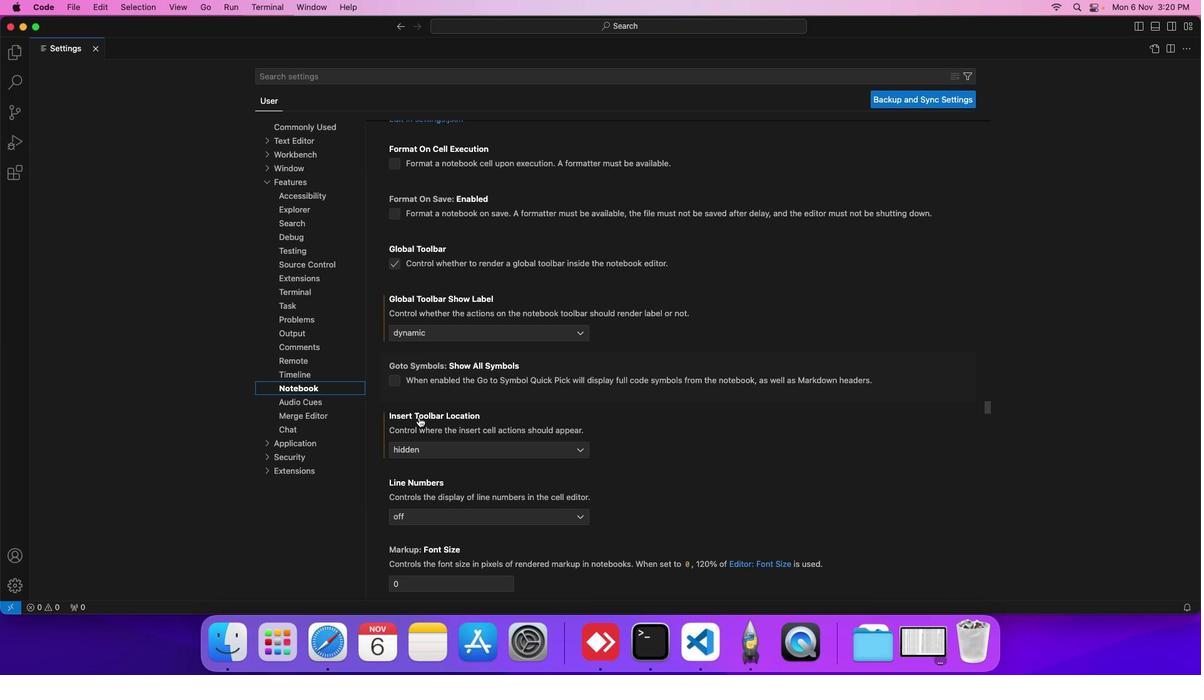 
Action: Mouse scrolled (417, 417) with delta (27, -14)
Screenshot: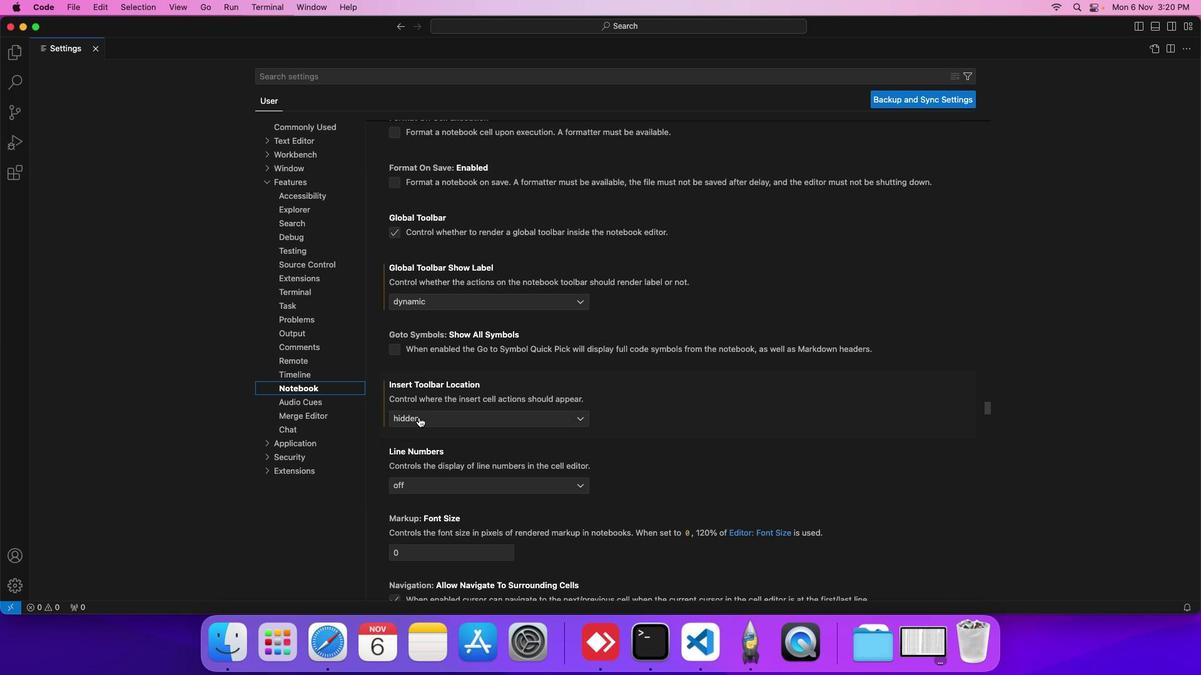 
Action: Mouse scrolled (417, 417) with delta (27, -14)
Screenshot: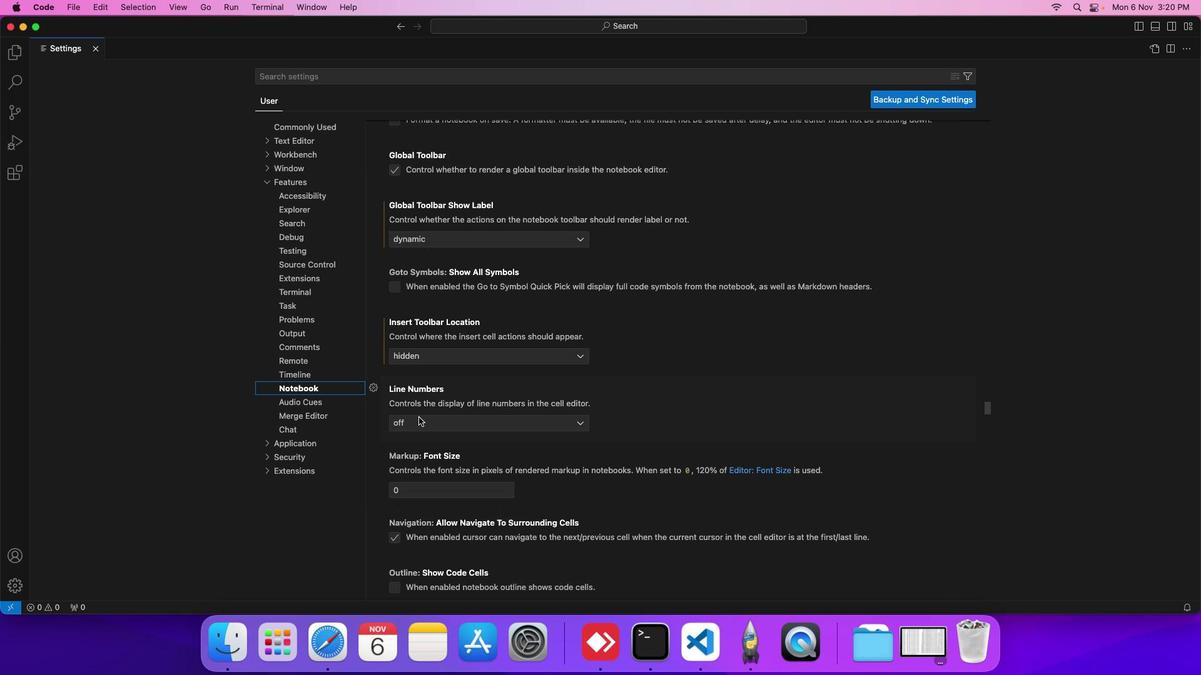 
Action: Mouse scrolled (417, 417) with delta (27, -14)
Screenshot: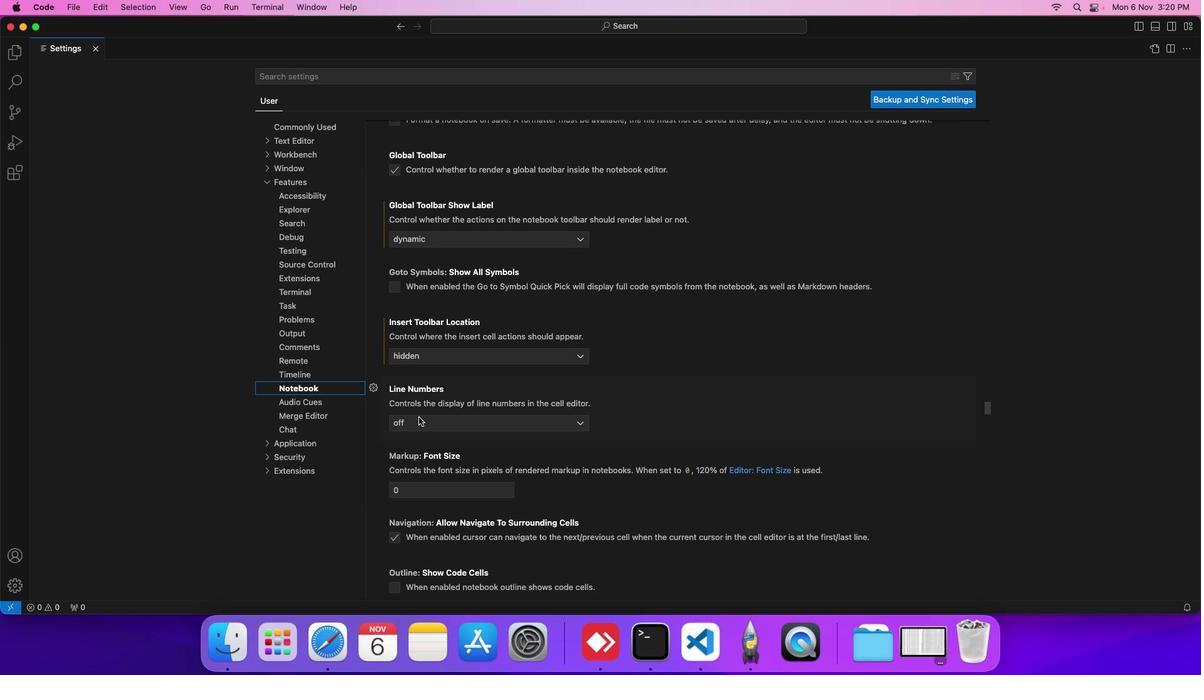 
Action: Mouse scrolled (417, 417) with delta (27, -14)
Screenshot: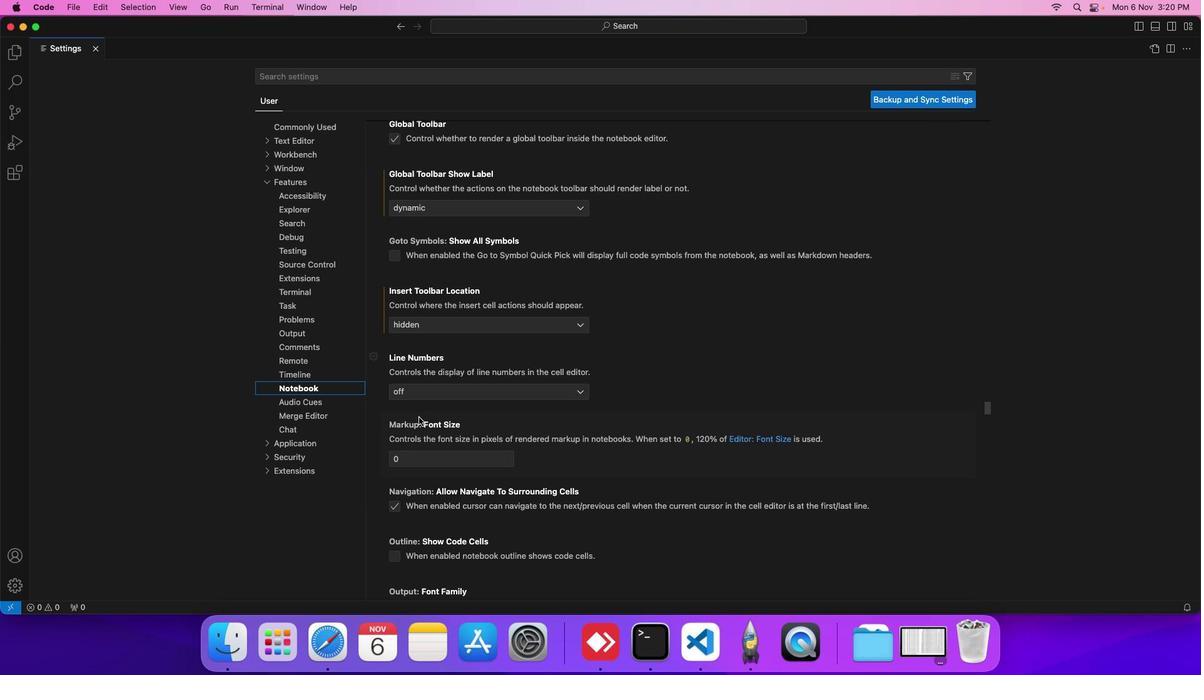 
Action: Mouse scrolled (417, 417) with delta (27, -14)
Screenshot: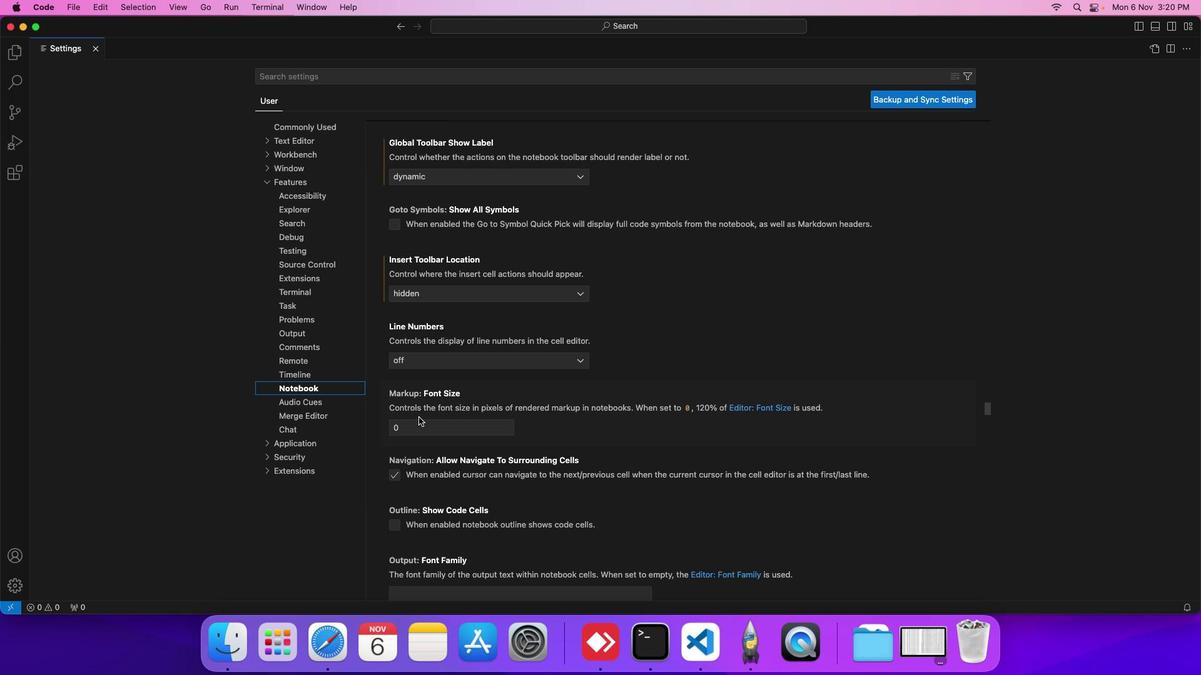
Action: Mouse scrolled (417, 417) with delta (27, -14)
Screenshot: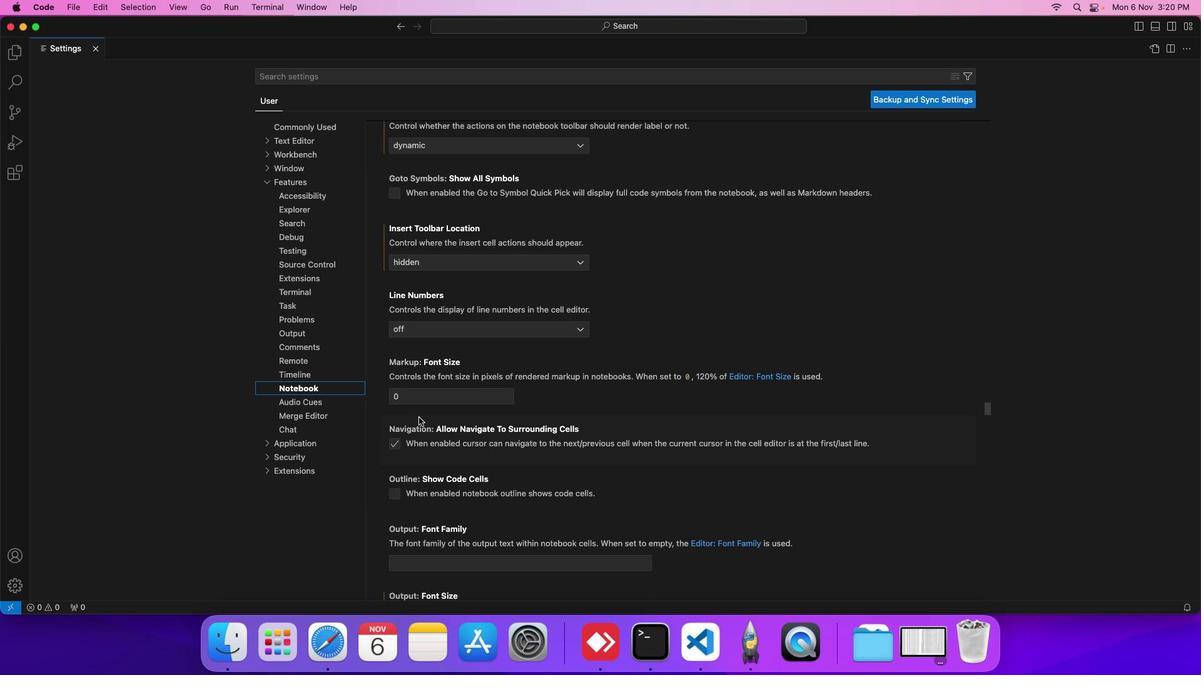 
Action: Mouse scrolled (417, 417) with delta (27, -14)
Screenshot: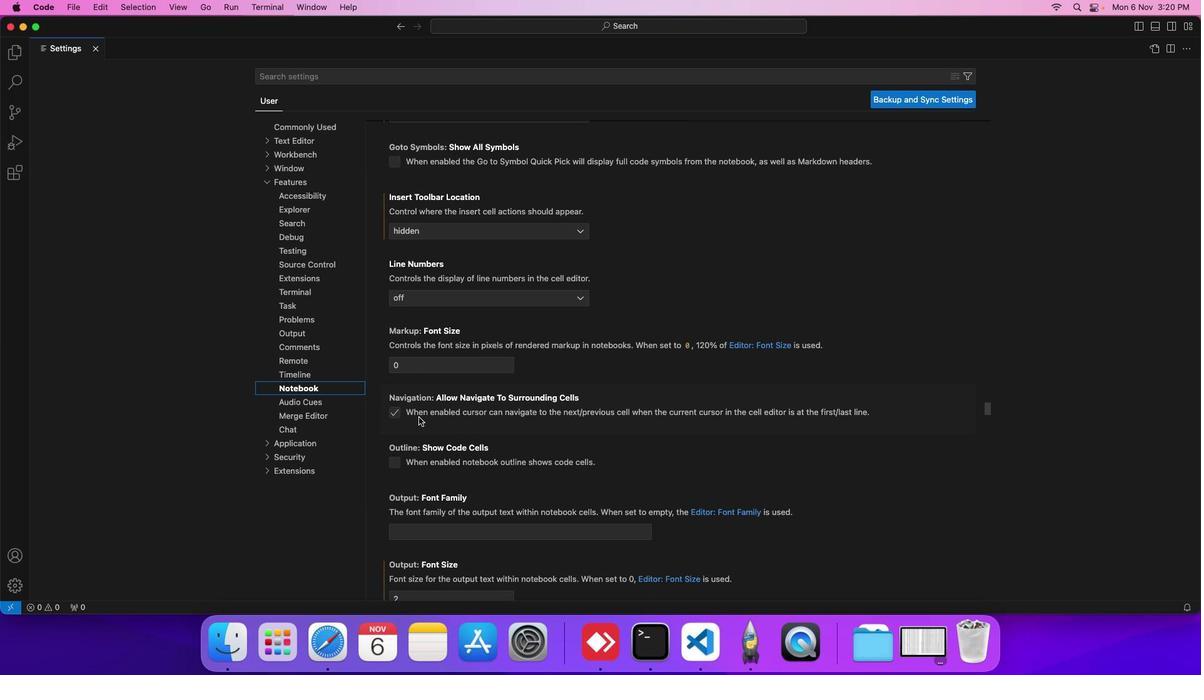 
Action: Mouse scrolled (417, 417) with delta (27, -14)
Screenshot: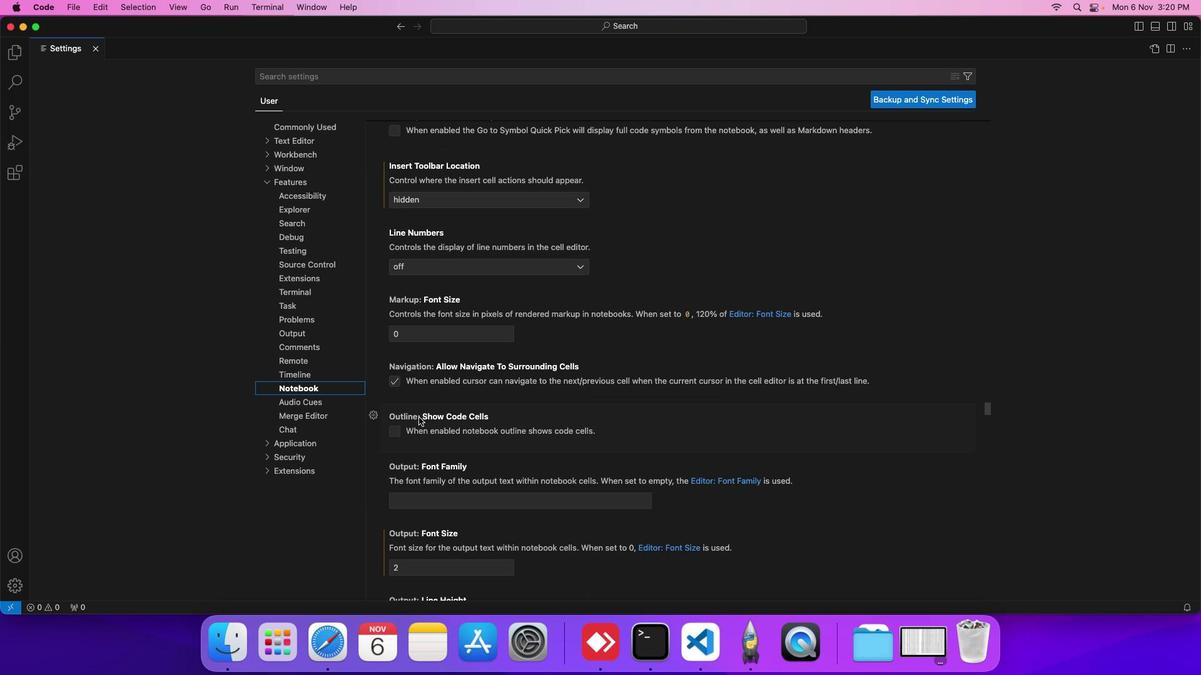 
Action: Mouse moved to (406, 566)
Screenshot: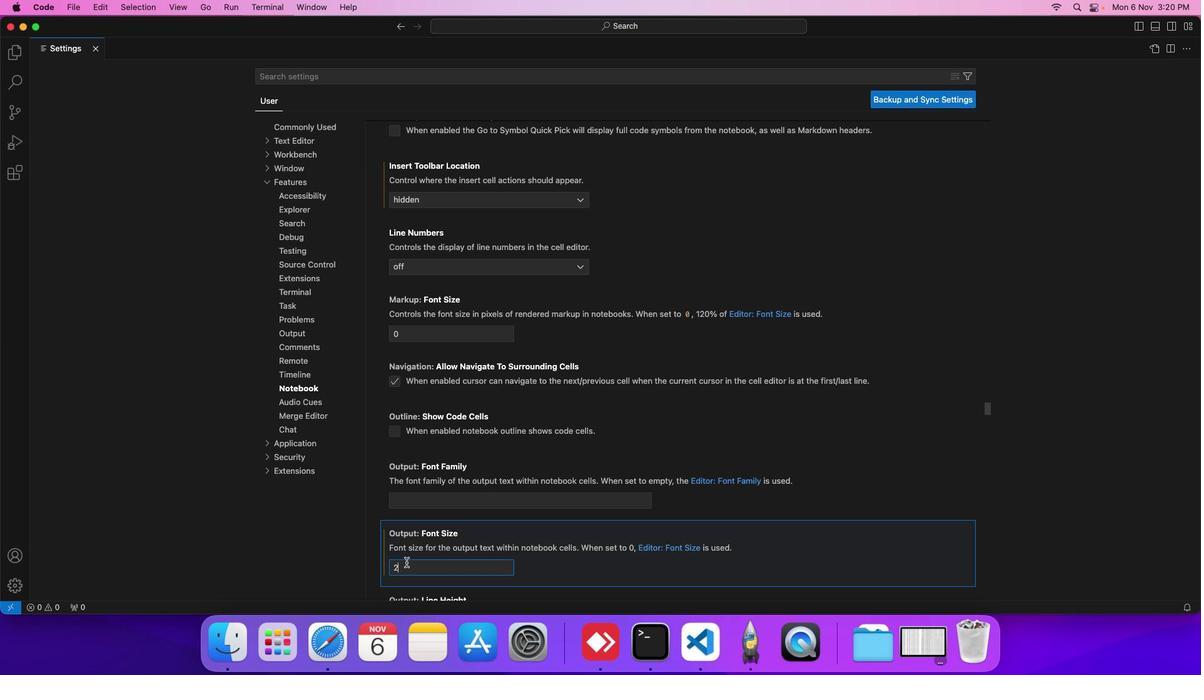 
Action: Mouse pressed left at (406, 566)
Screenshot: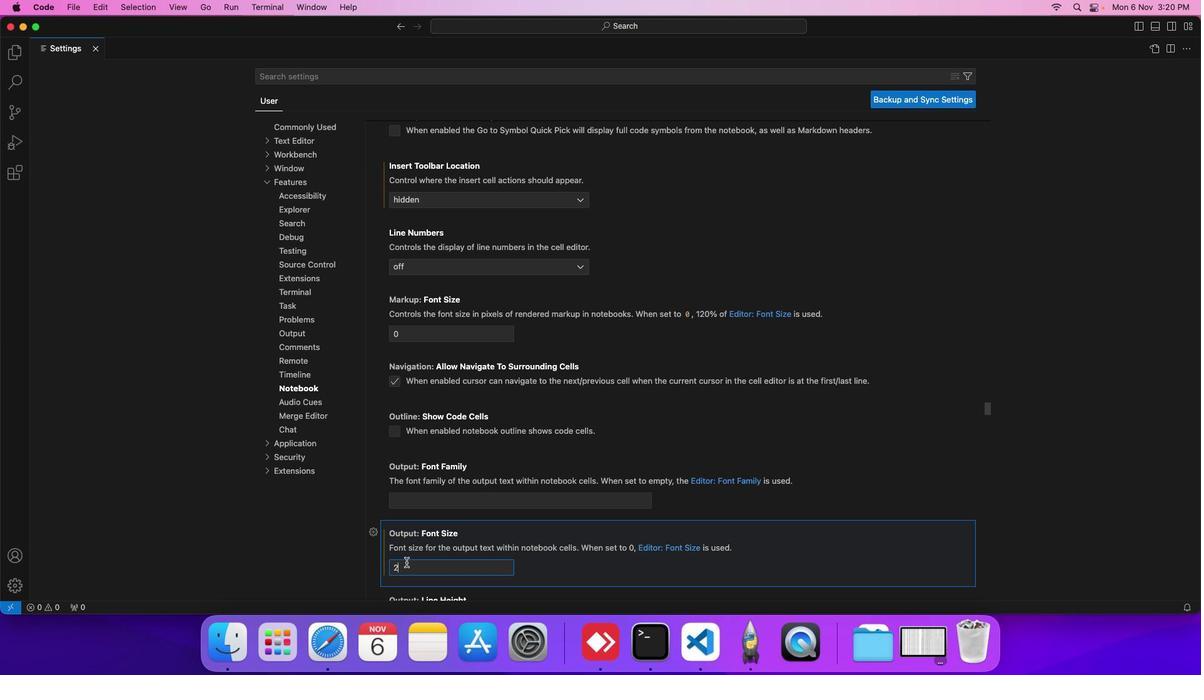 
Action: Key pressed Key.backspace'0'
Screenshot: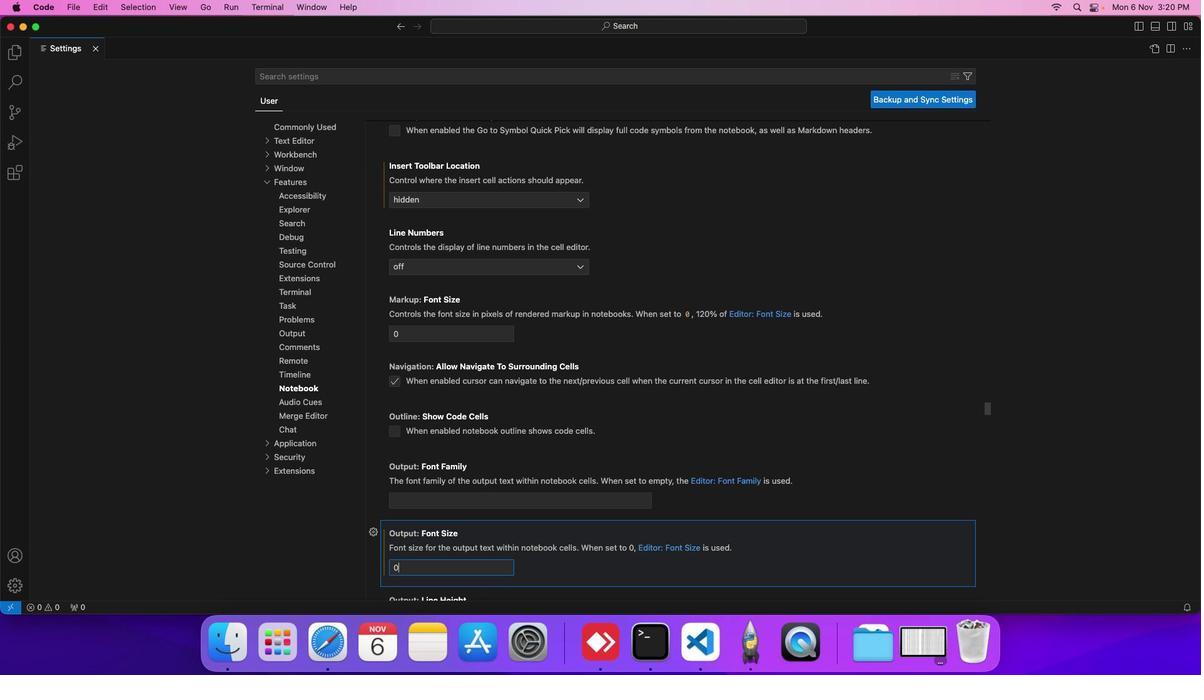 
Action: Mouse moved to (594, 542)
Screenshot: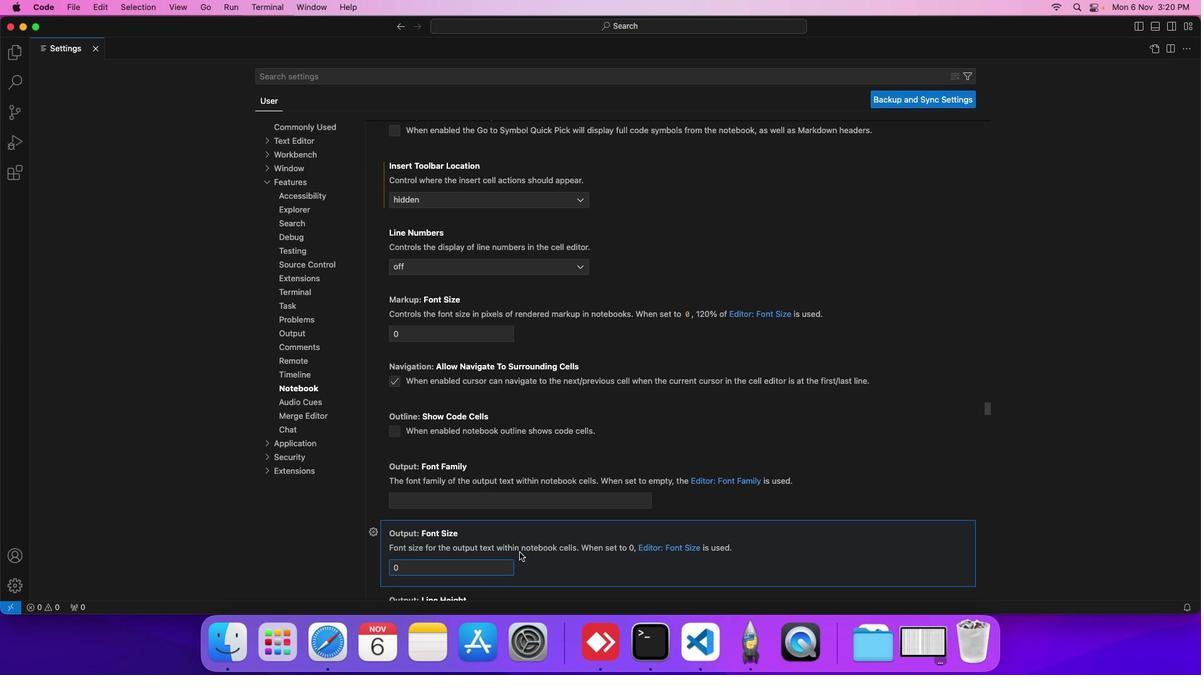 
